 Task: Open the "Account FAQs".
Action: Mouse moved to (61, 716)
Screenshot: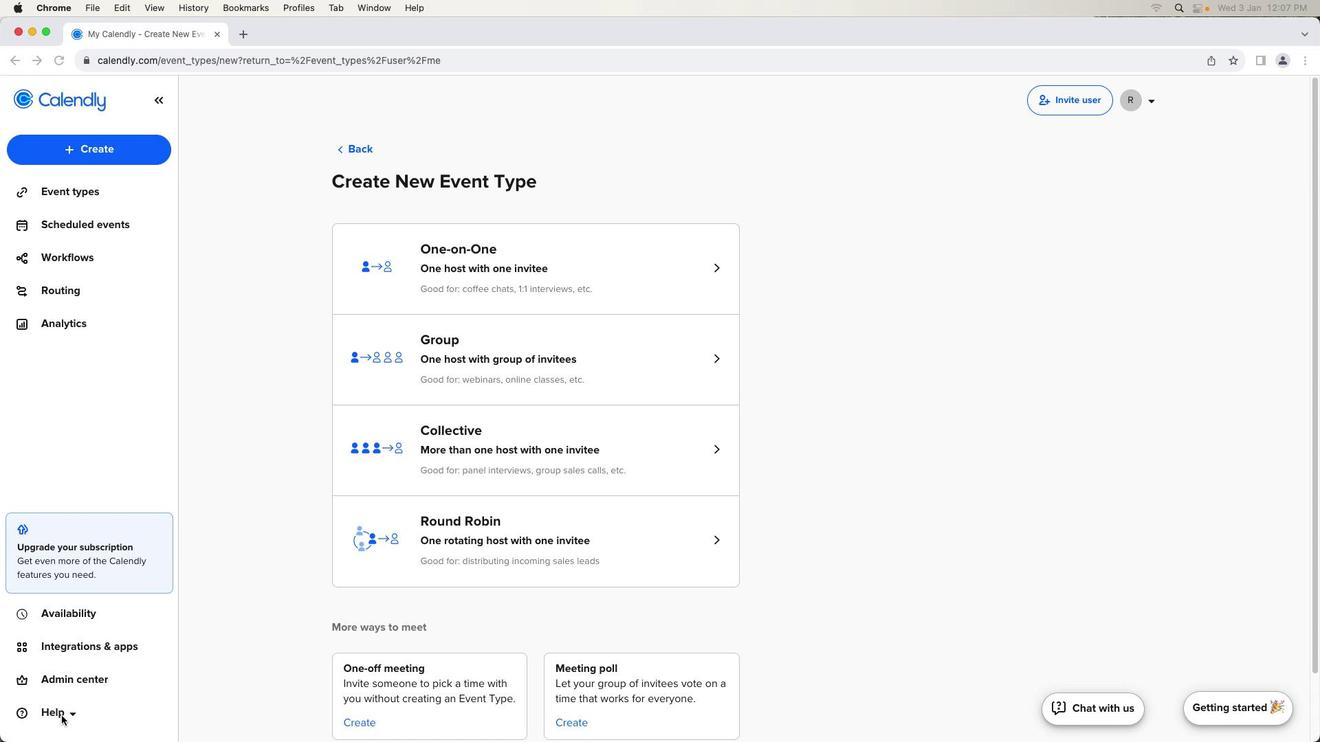 
Action: Mouse pressed left at (61, 716)
Screenshot: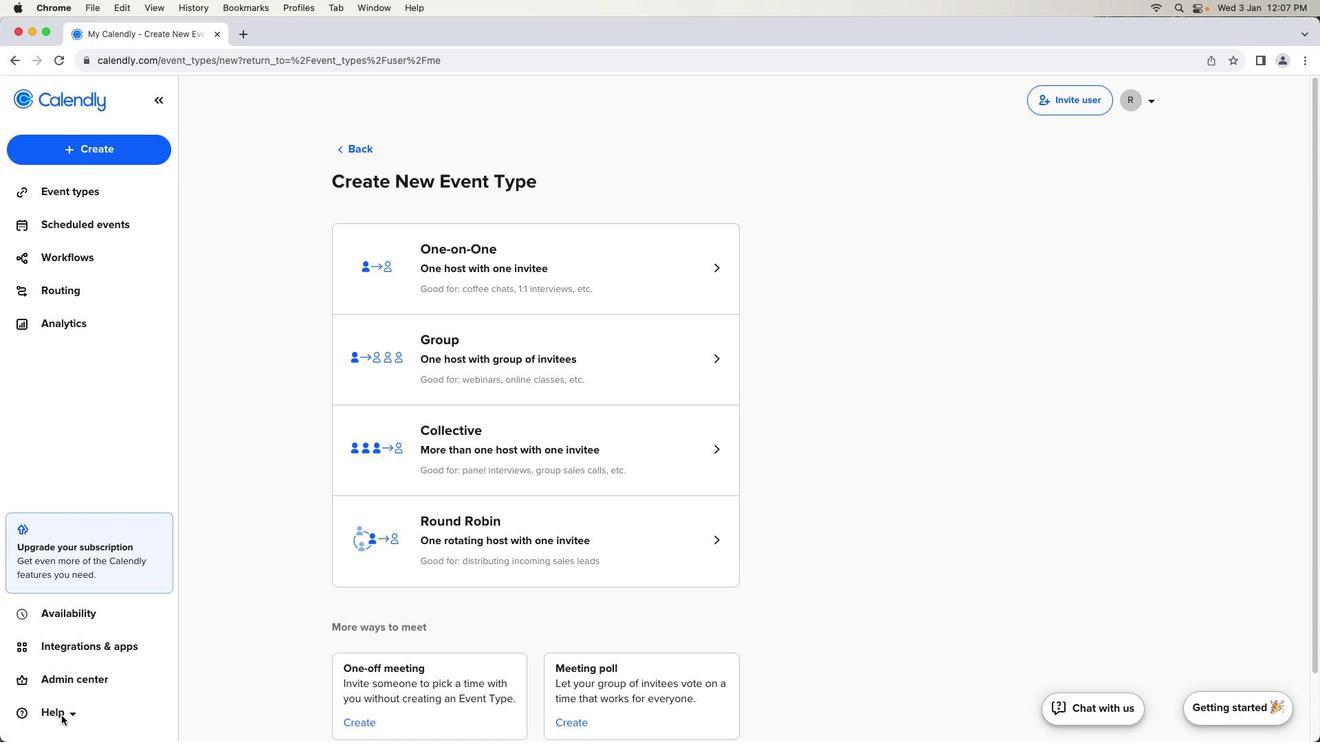 
Action: Mouse moved to (61, 716)
Screenshot: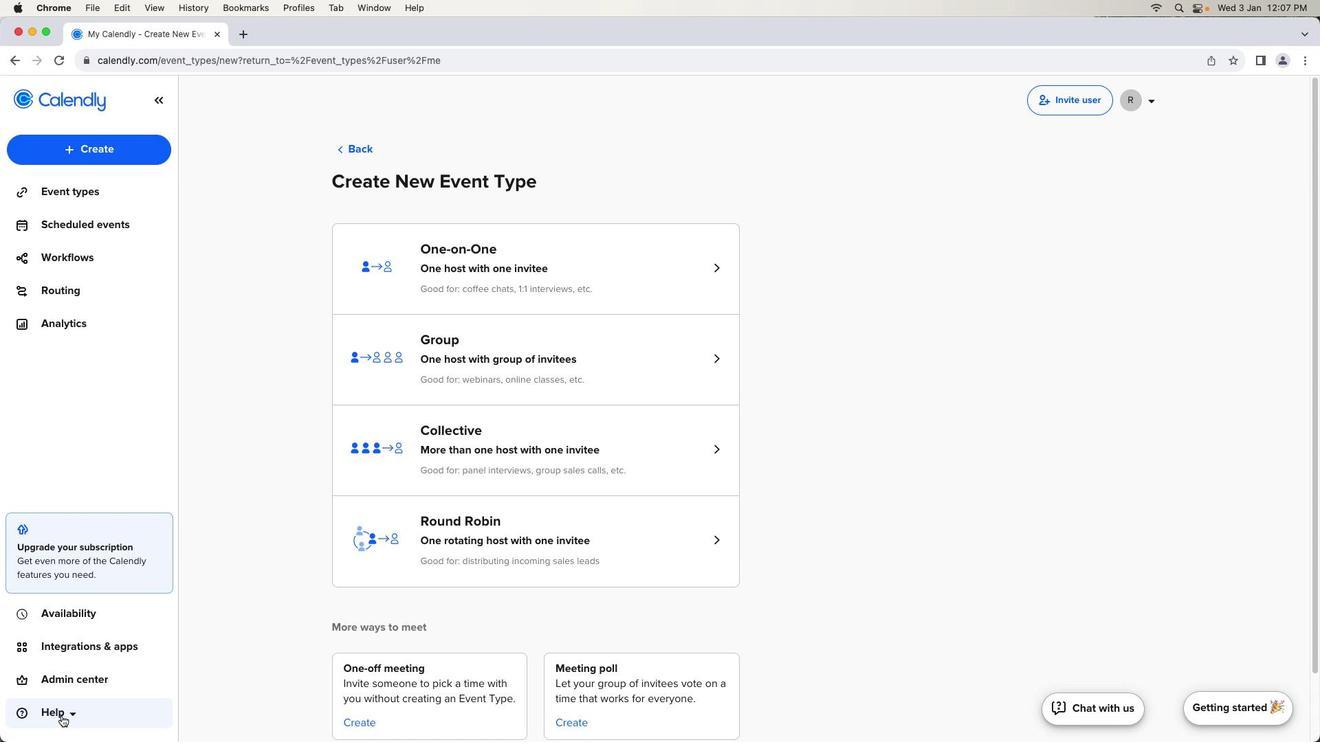 
Action: Mouse pressed left at (61, 716)
Screenshot: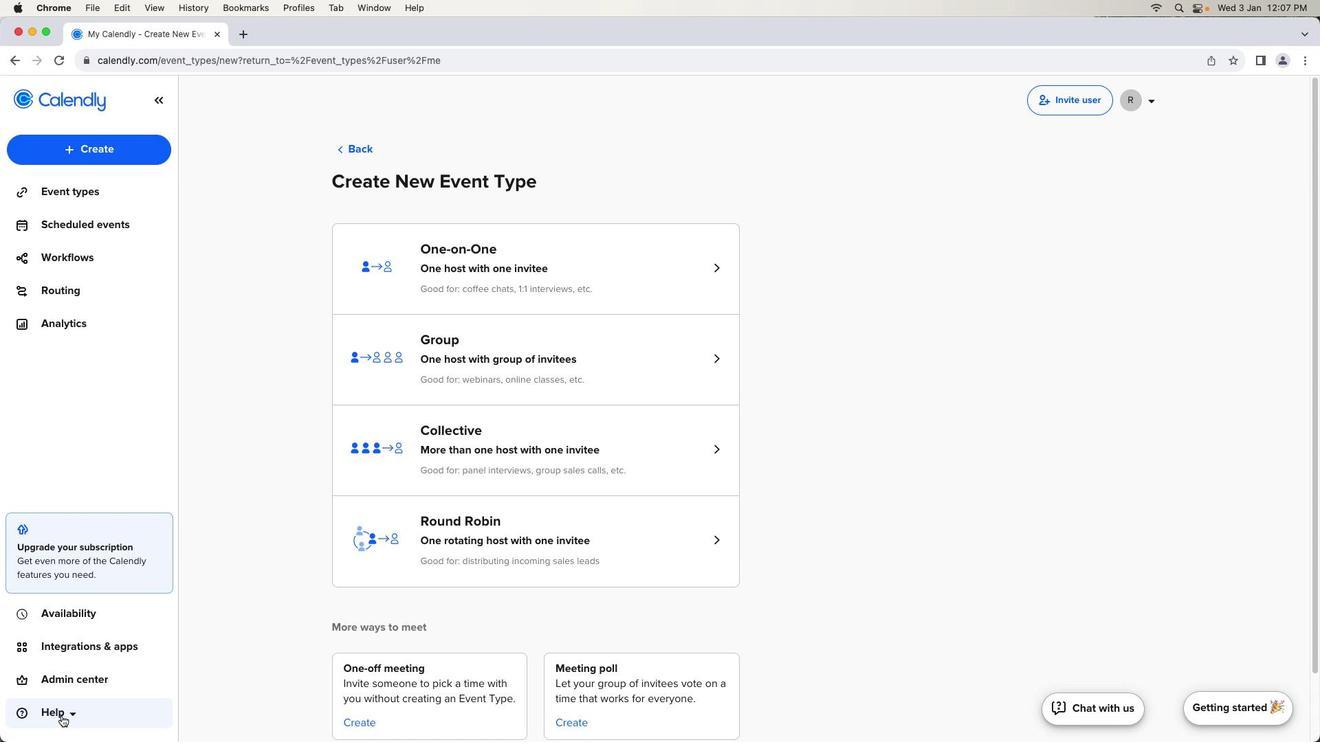 
Action: Mouse moved to (73, 601)
Screenshot: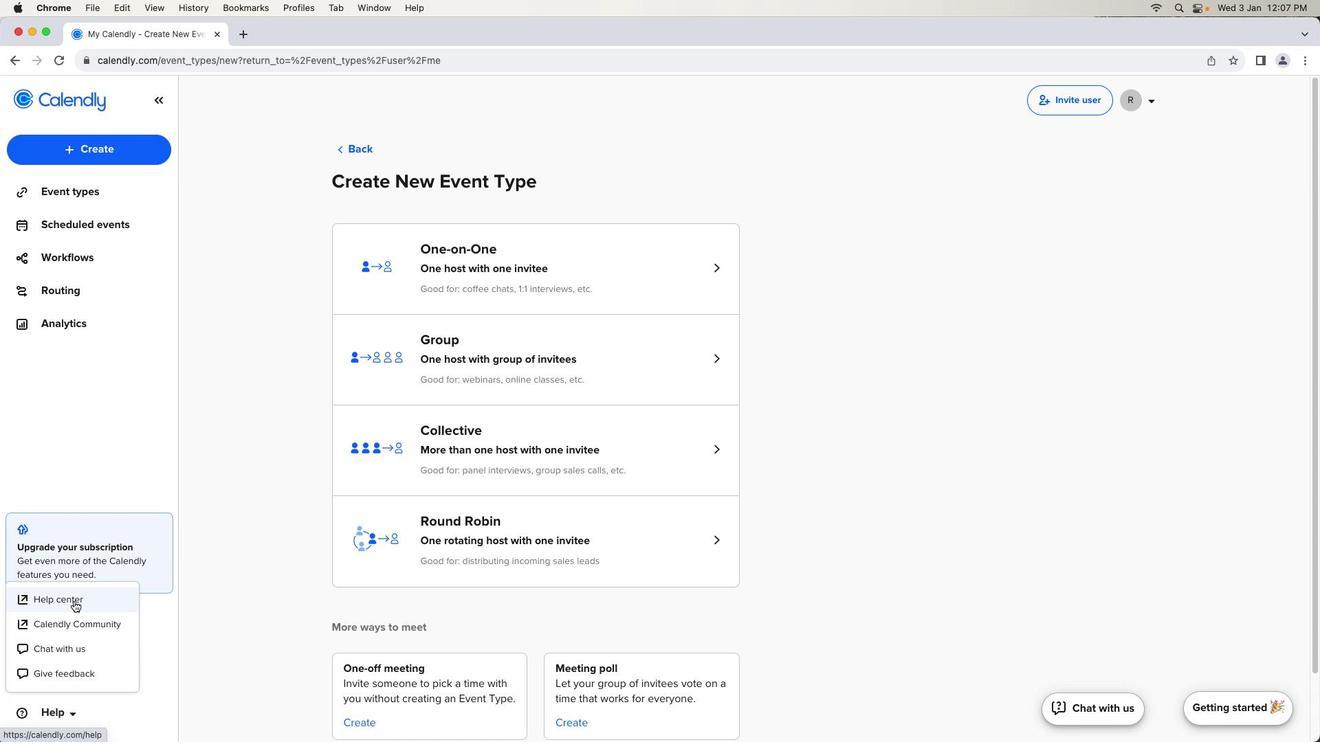 
Action: Mouse pressed left at (73, 601)
Screenshot: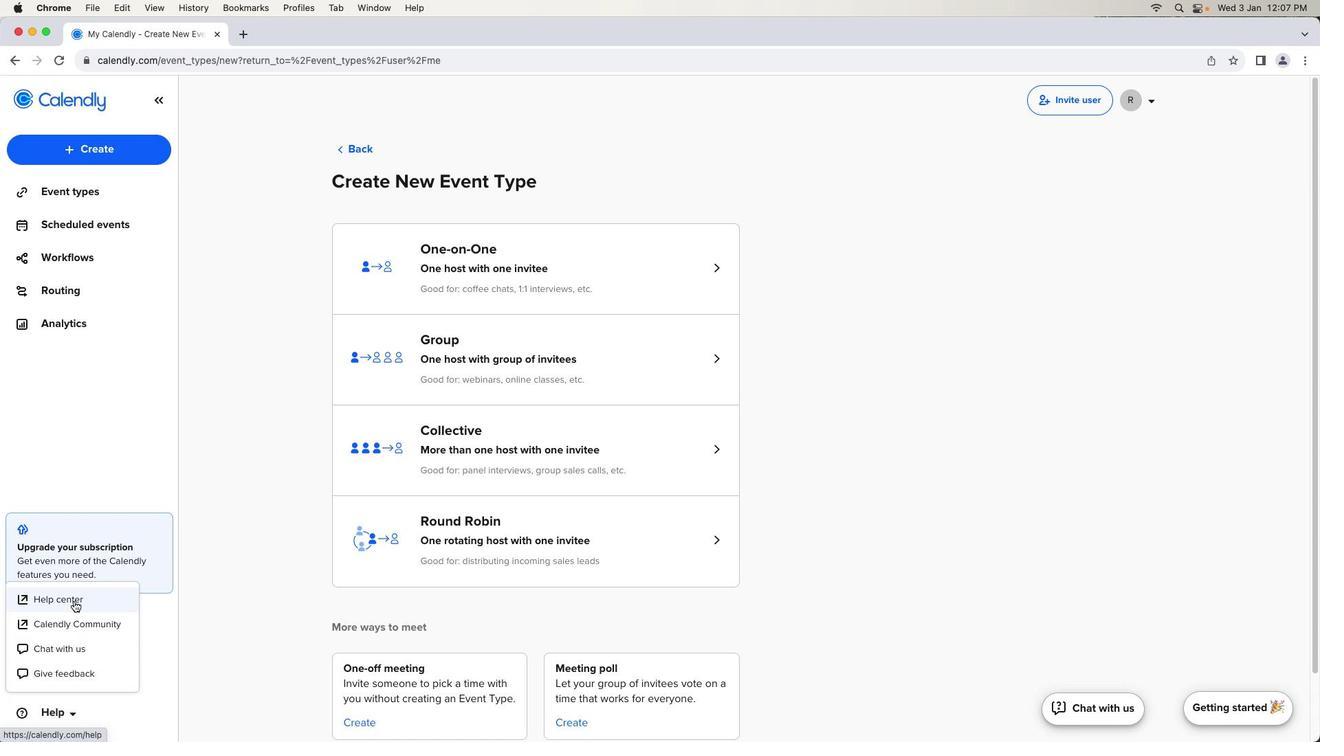 
Action: Mouse moved to (796, 495)
Screenshot: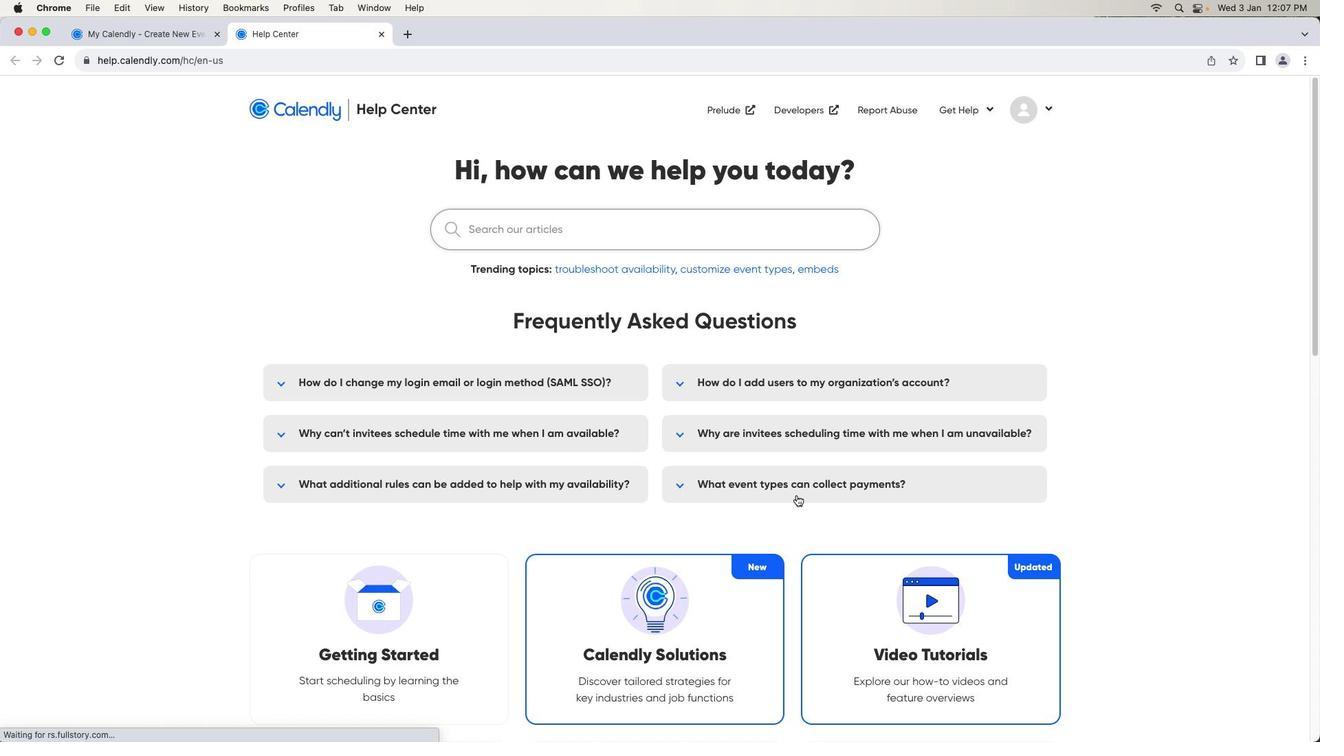 
Action: Mouse scrolled (796, 495) with delta (0, 0)
Screenshot: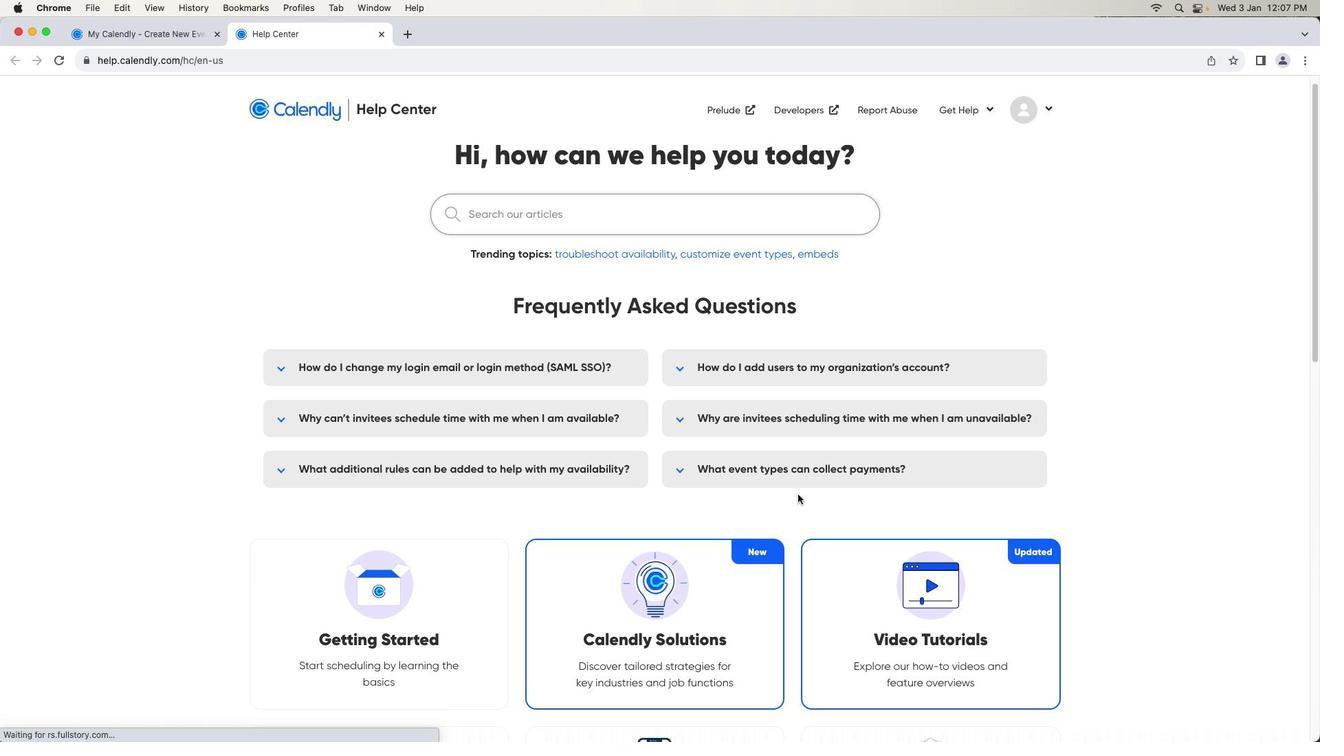
Action: Mouse moved to (797, 495)
Screenshot: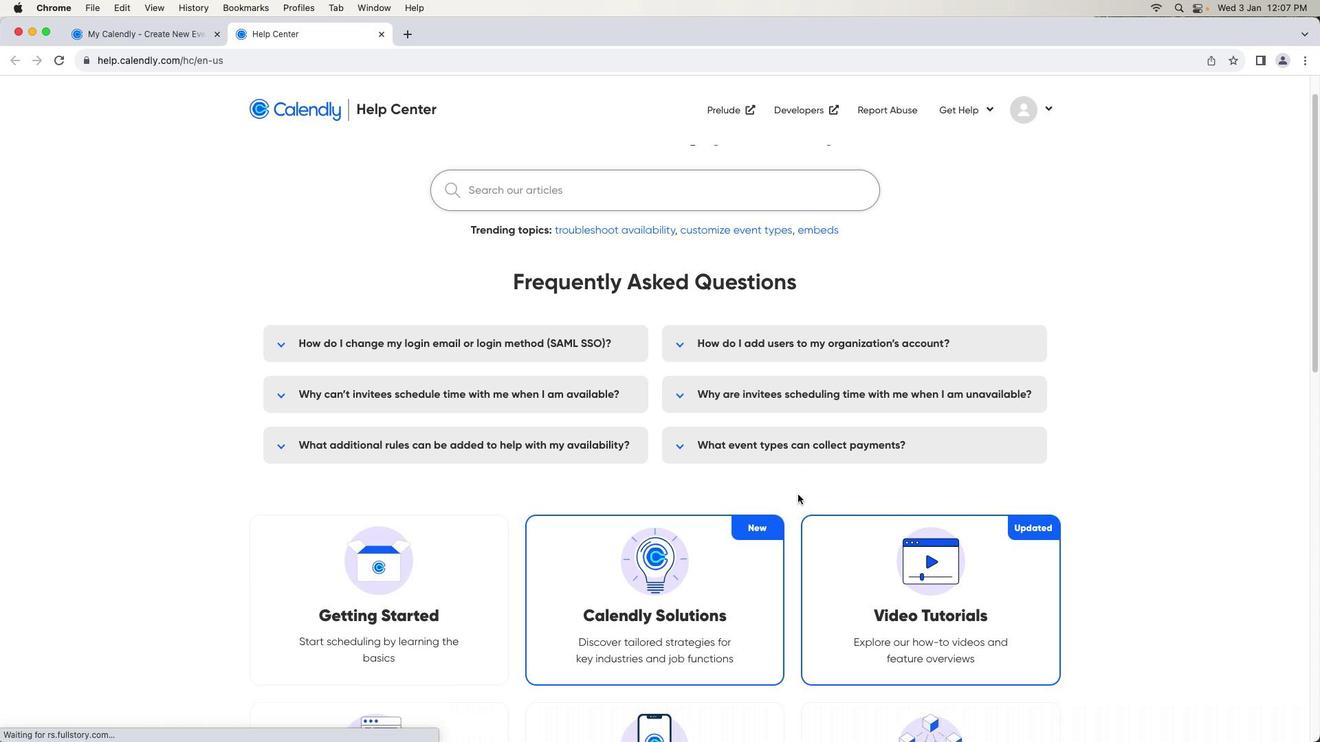 
Action: Mouse scrolled (797, 495) with delta (0, 0)
Screenshot: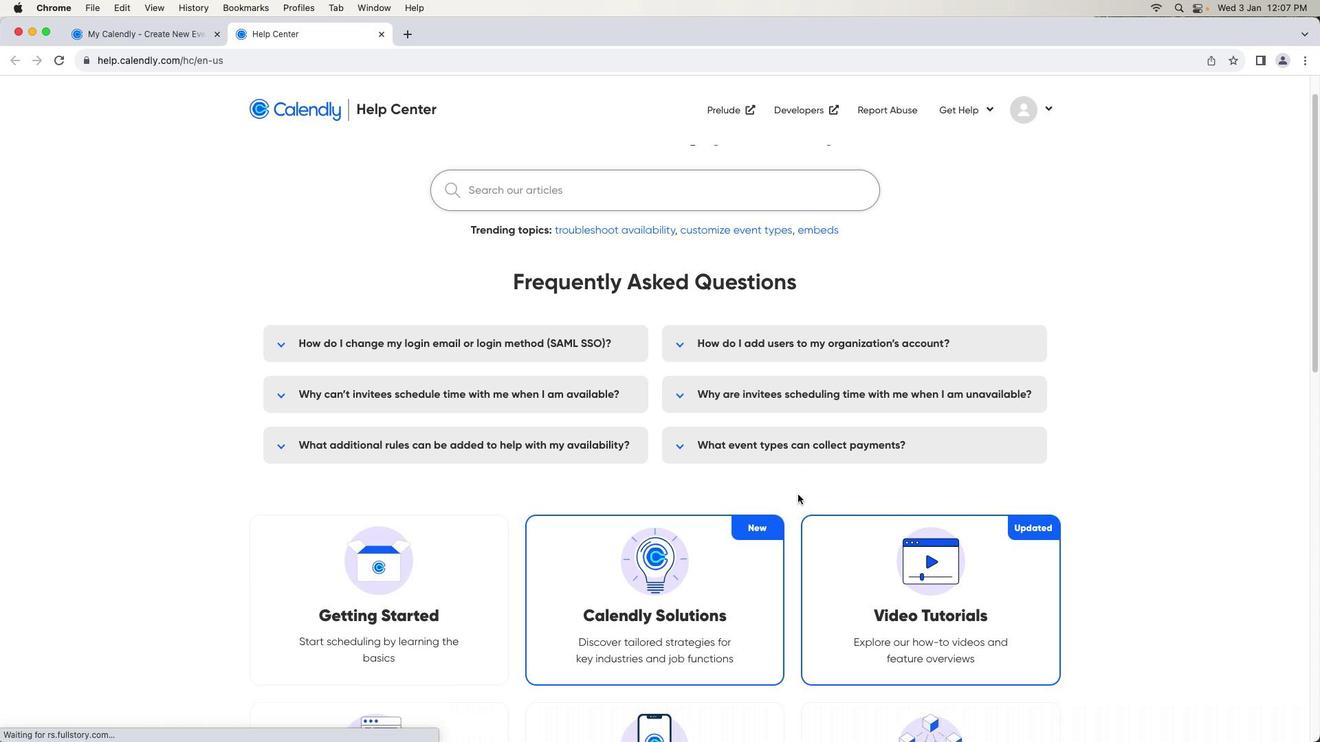 
Action: Mouse moved to (797, 495)
Screenshot: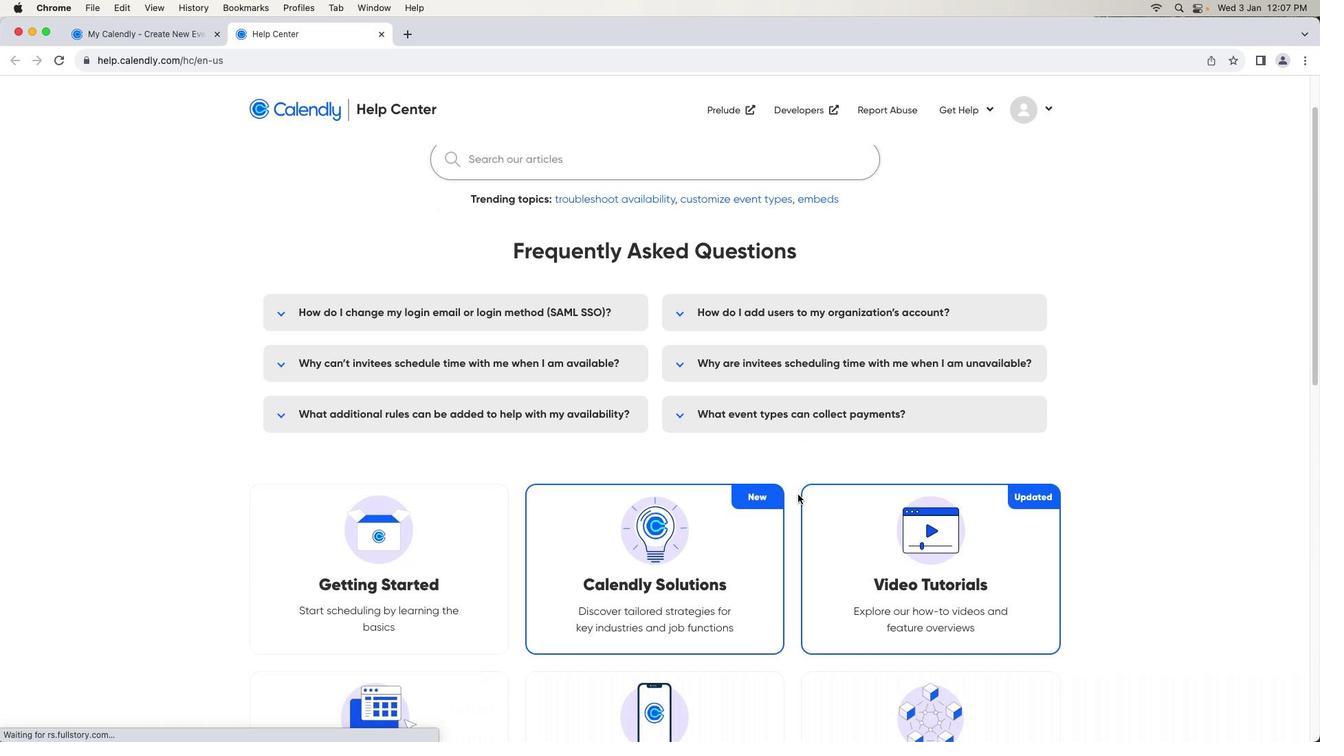 
Action: Mouse scrolled (797, 495) with delta (0, -1)
Screenshot: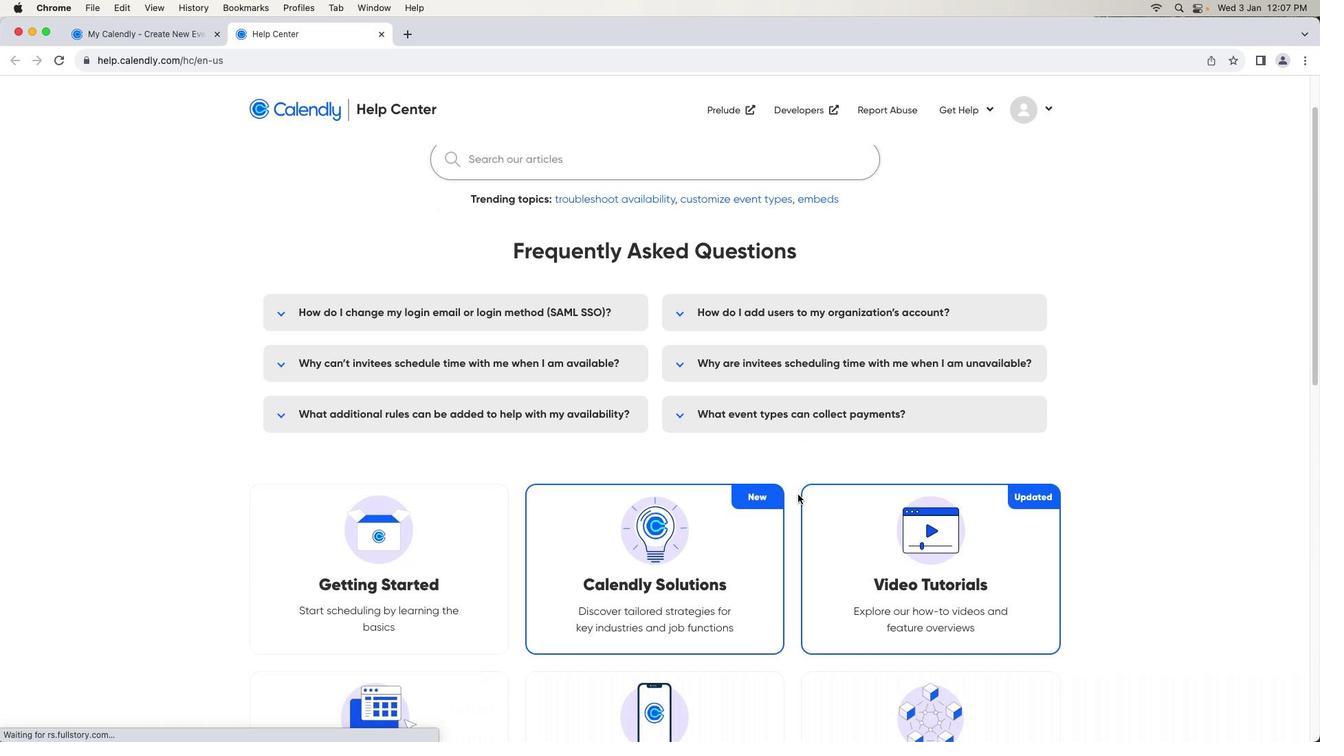 
Action: Mouse moved to (797, 494)
Screenshot: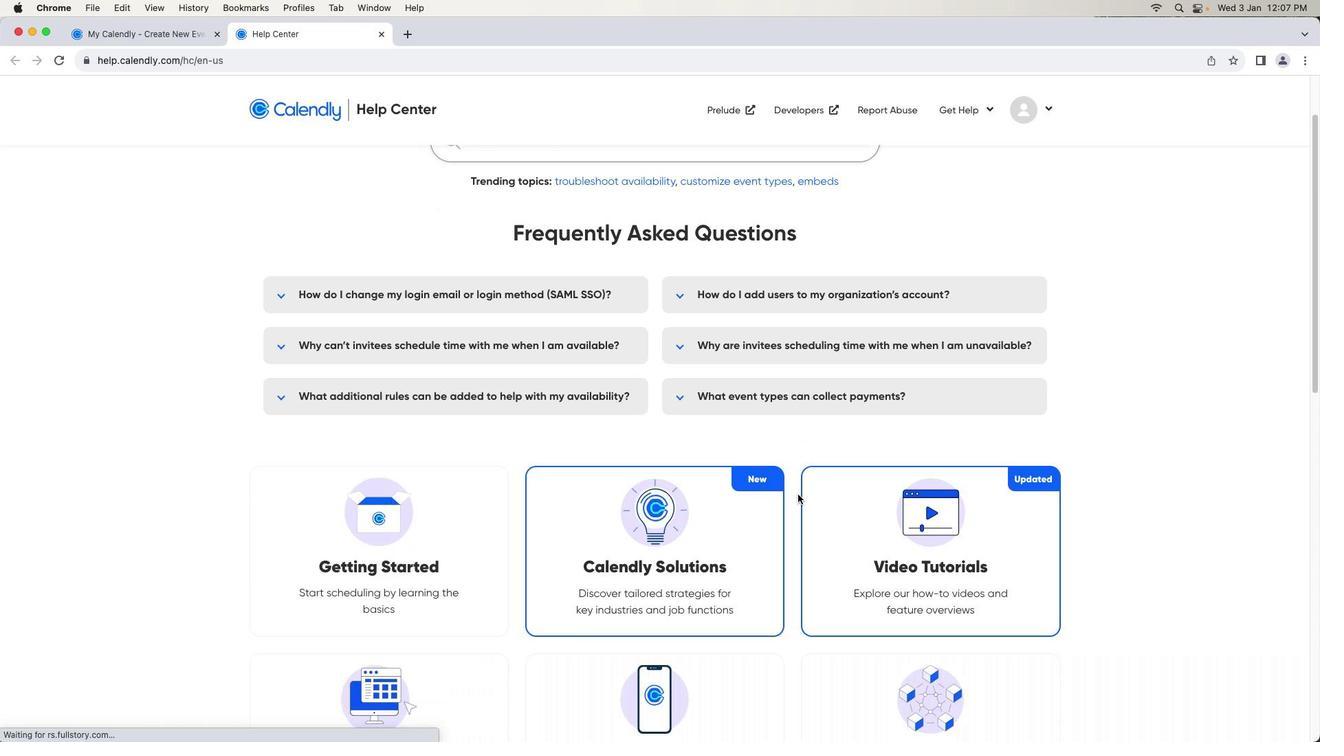 
Action: Mouse scrolled (797, 494) with delta (0, -2)
Screenshot: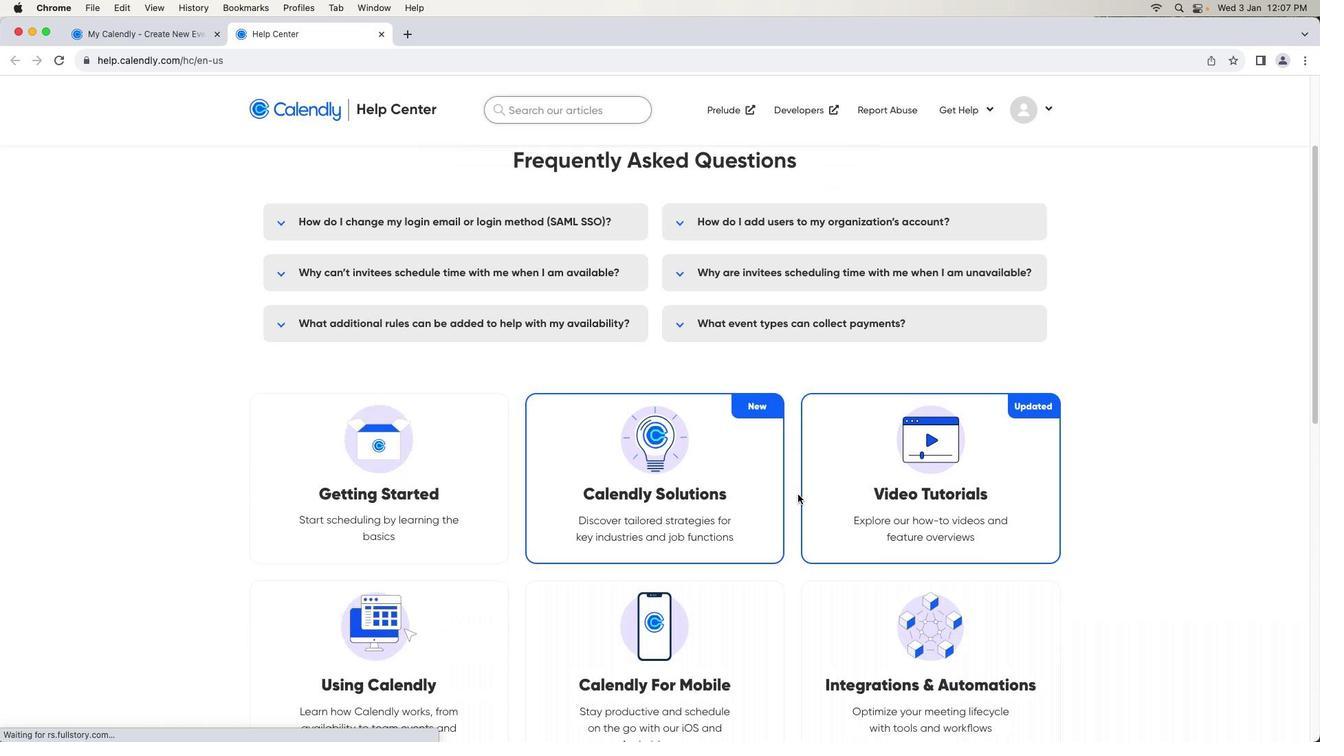 
Action: Mouse moved to (798, 493)
Screenshot: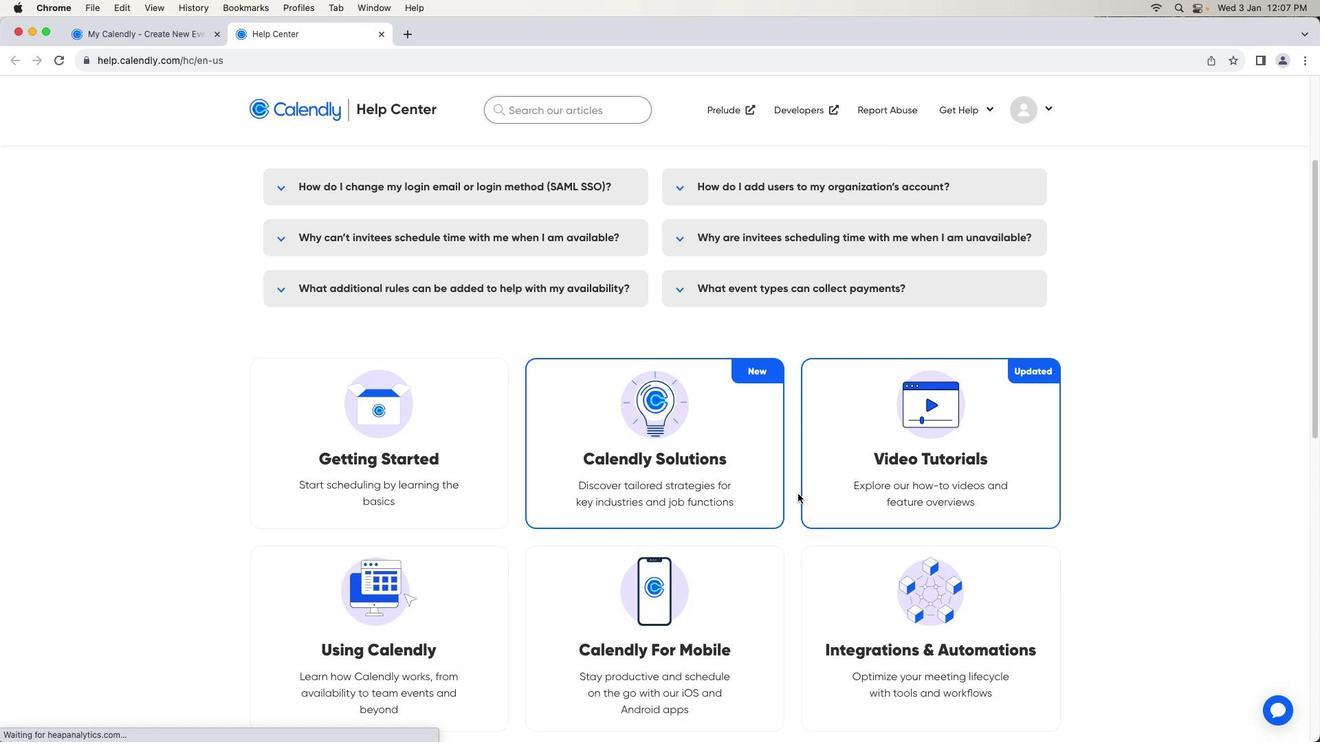 
Action: Mouse scrolled (798, 493) with delta (0, 0)
Screenshot: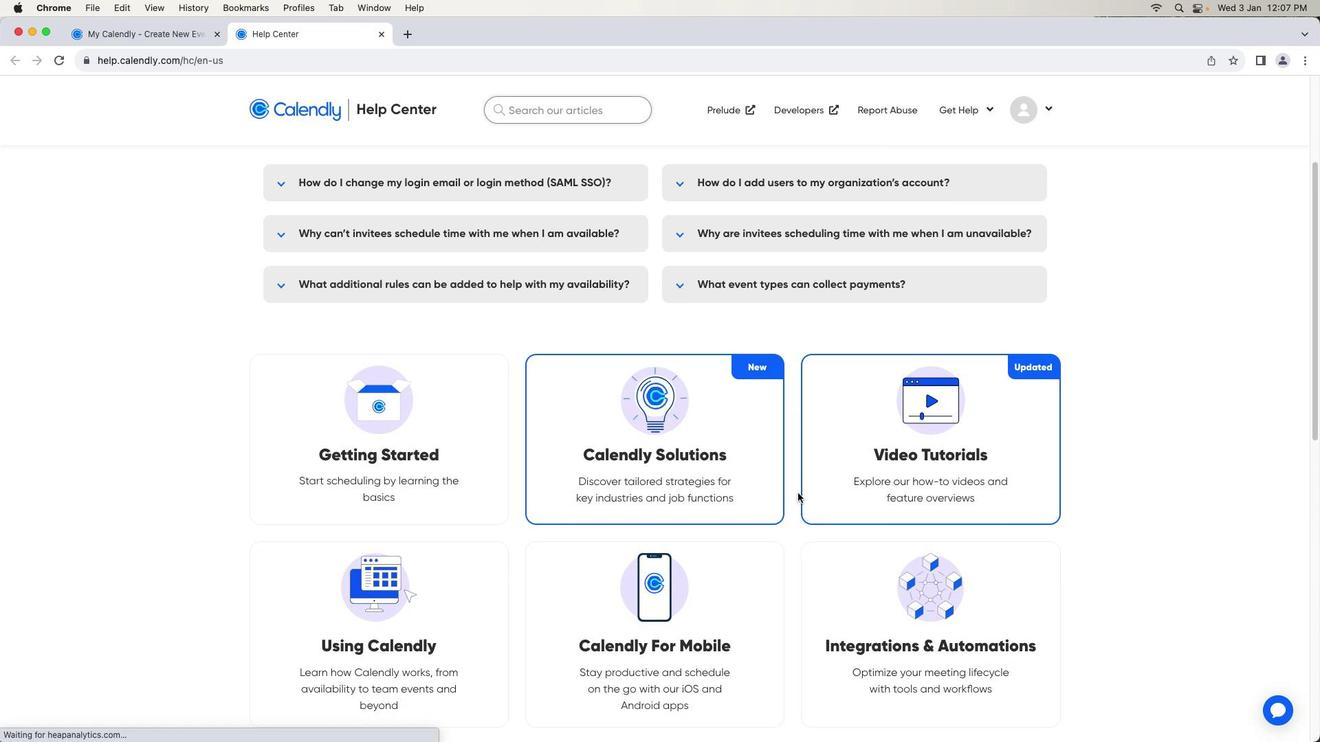 
Action: Mouse scrolled (798, 493) with delta (0, 0)
Screenshot: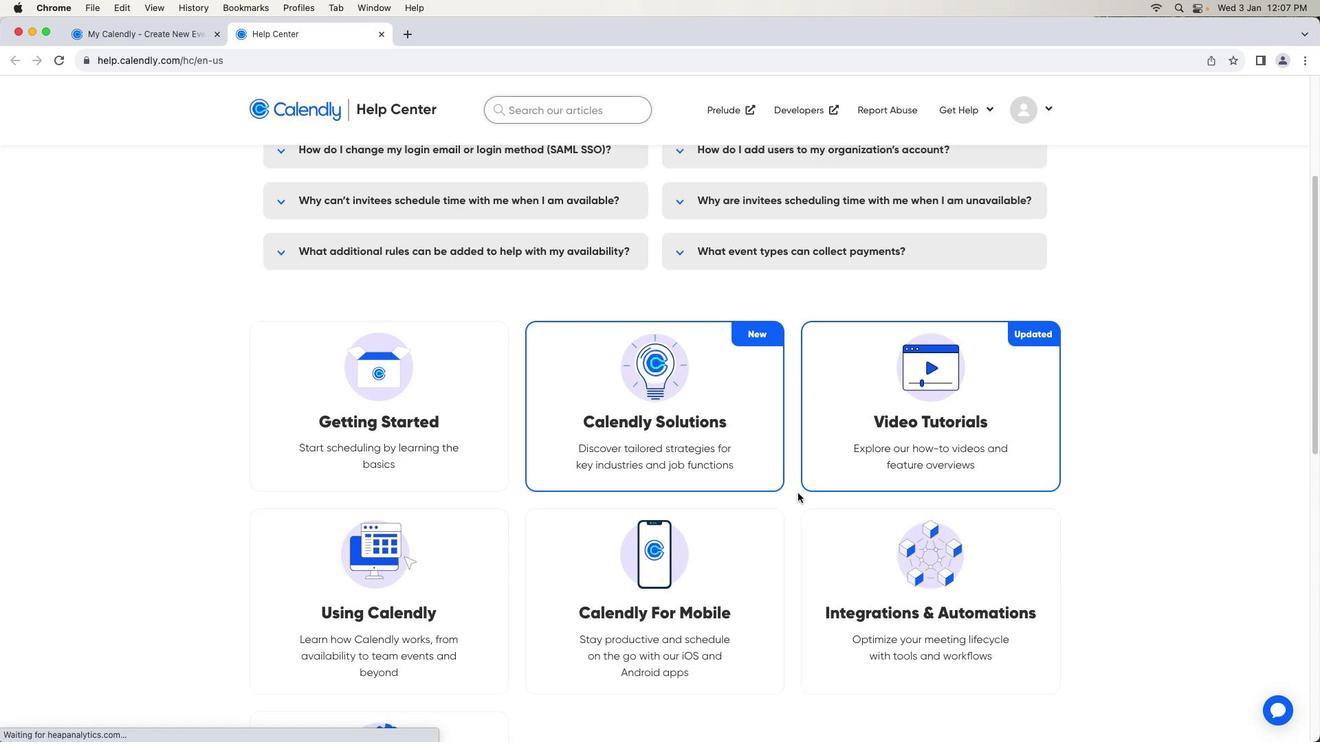 
Action: Mouse scrolled (798, 493) with delta (0, -2)
Screenshot: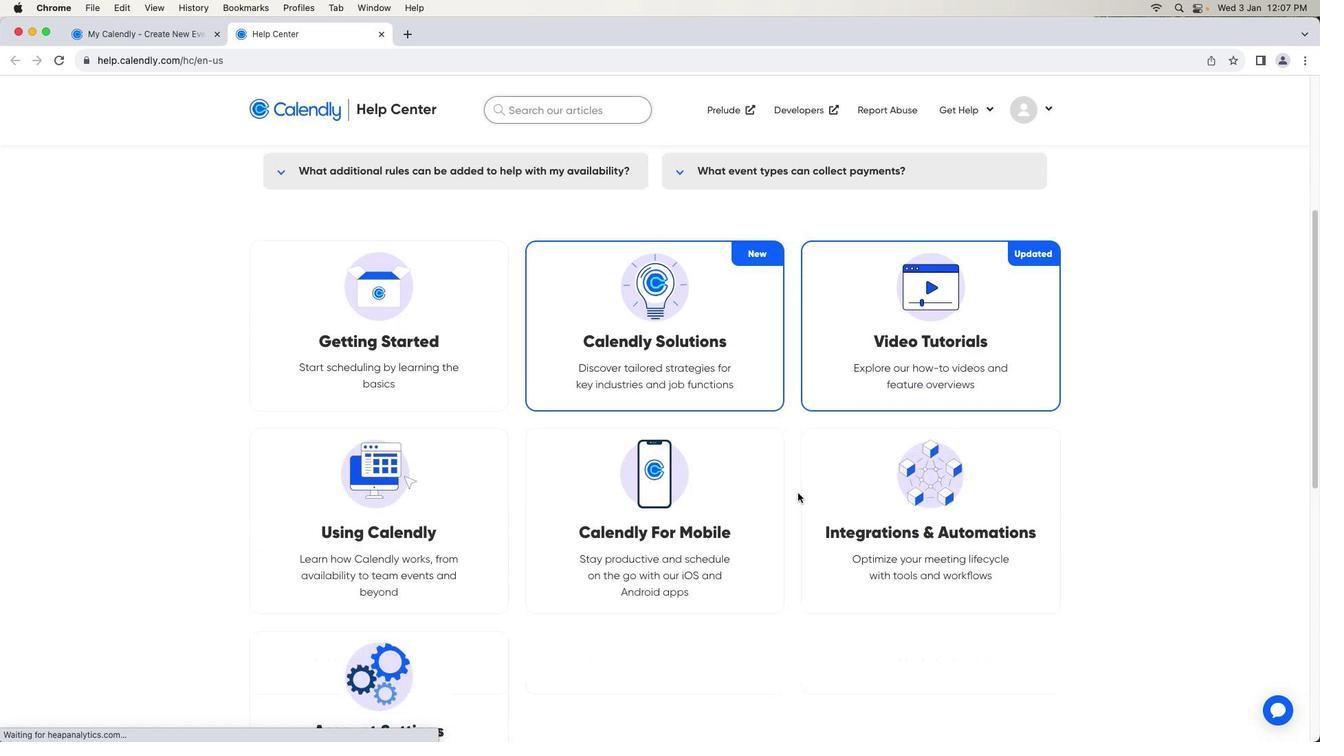 
Action: Mouse moved to (798, 493)
Screenshot: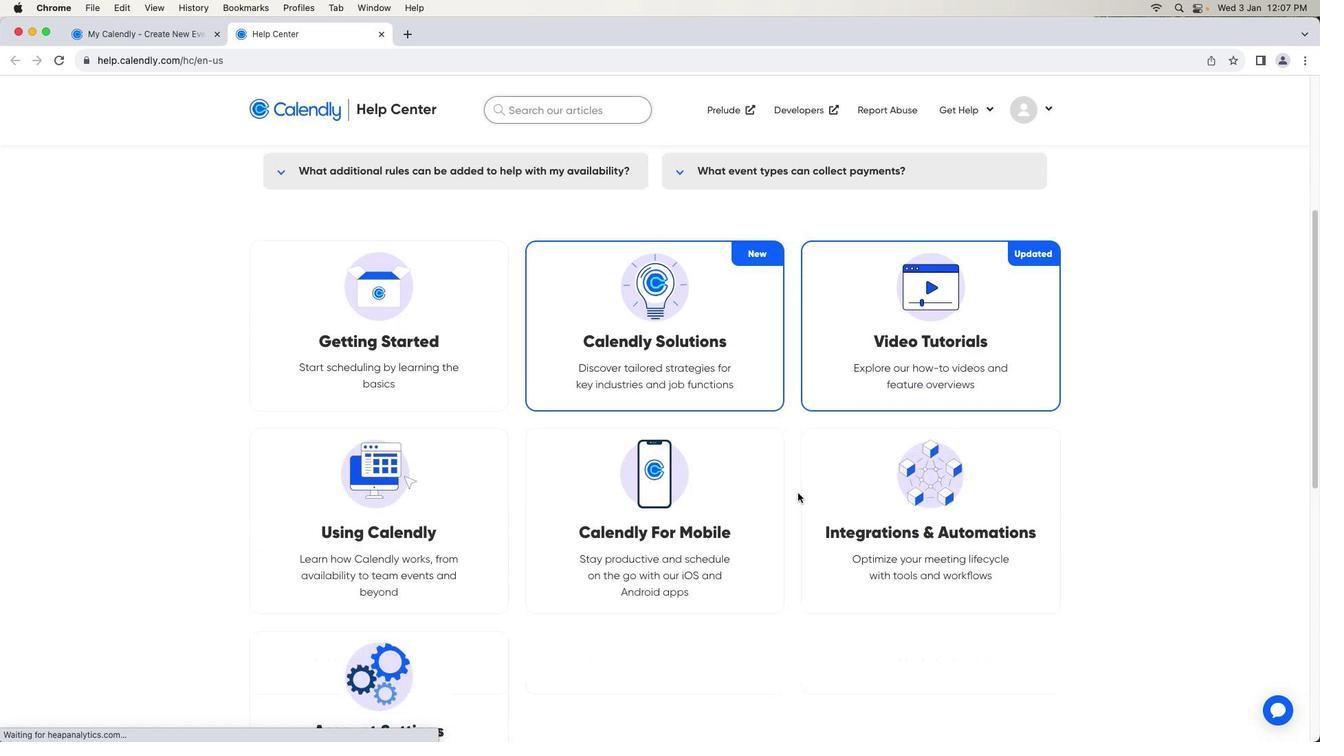 
Action: Mouse scrolled (798, 493) with delta (0, -2)
Screenshot: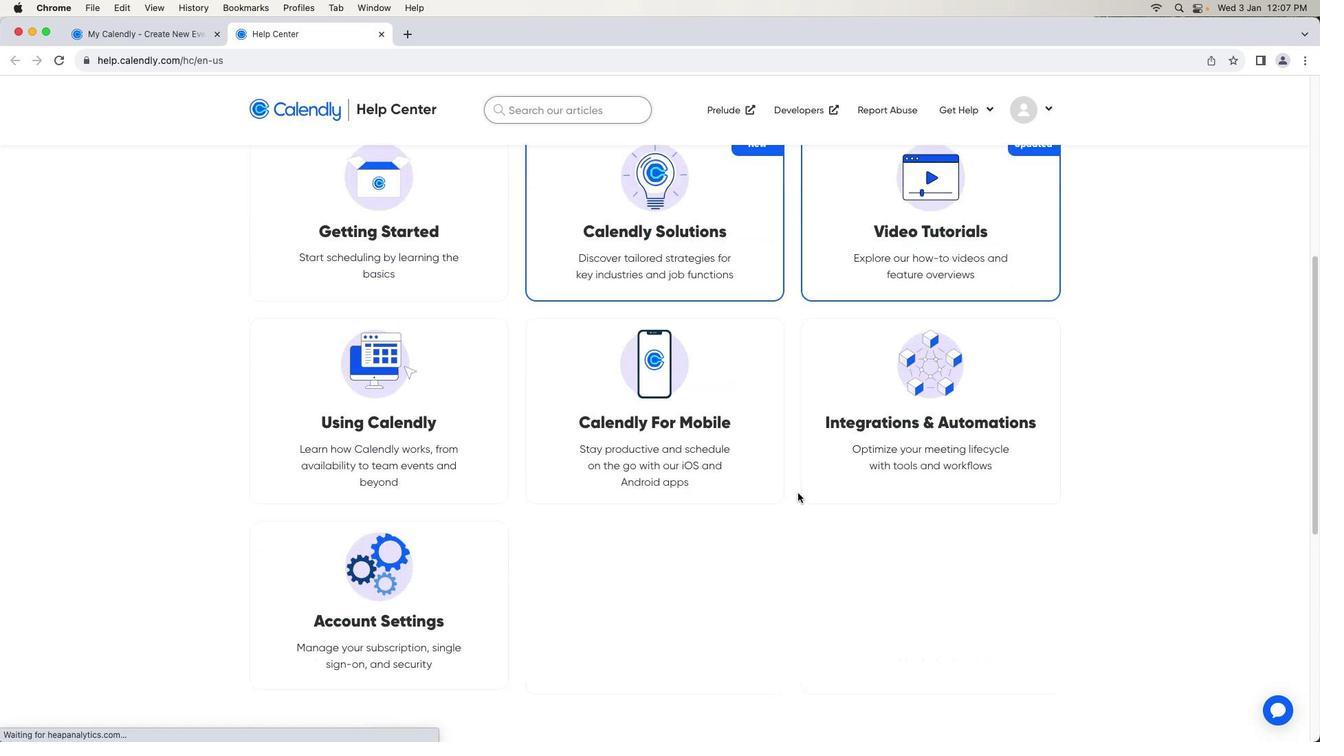 
Action: Mouse moved to (798, 493)
Screenshot: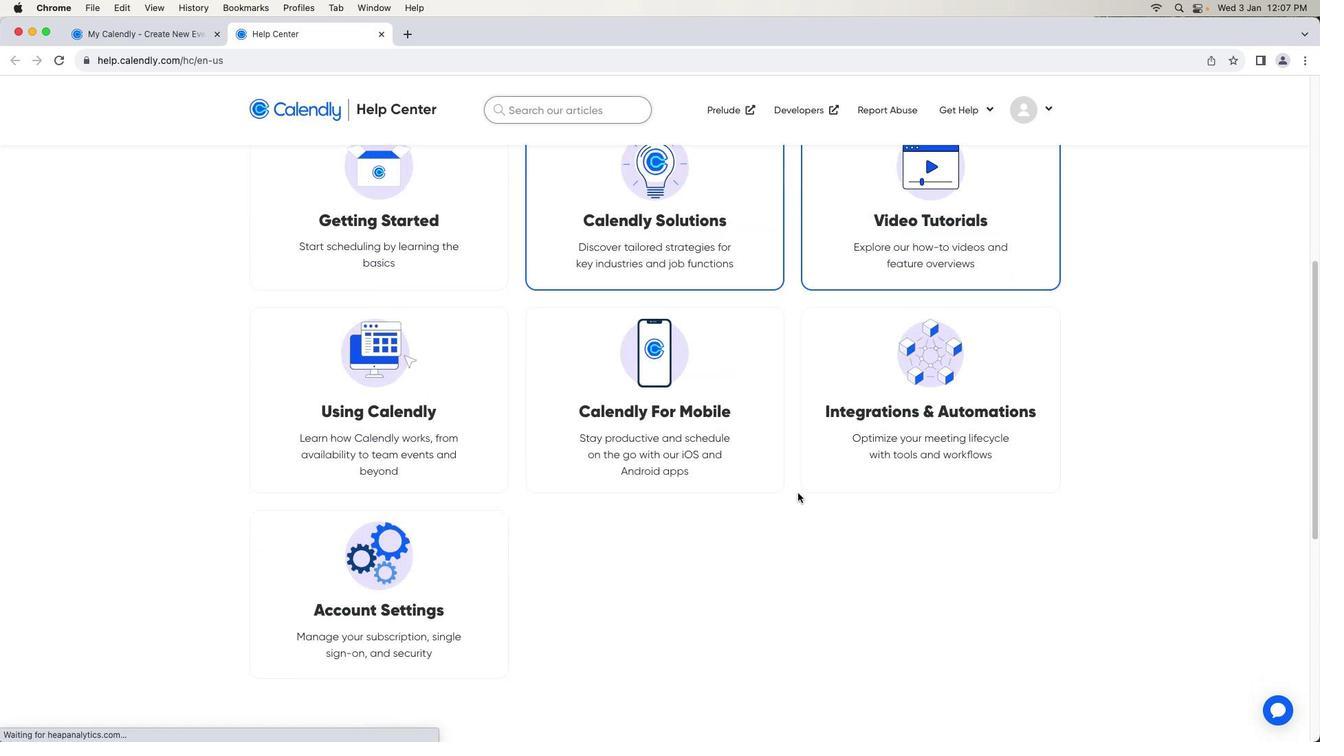 
Action: Mouse scrolled (798, 493) with delta (0, 0)
Screenshot: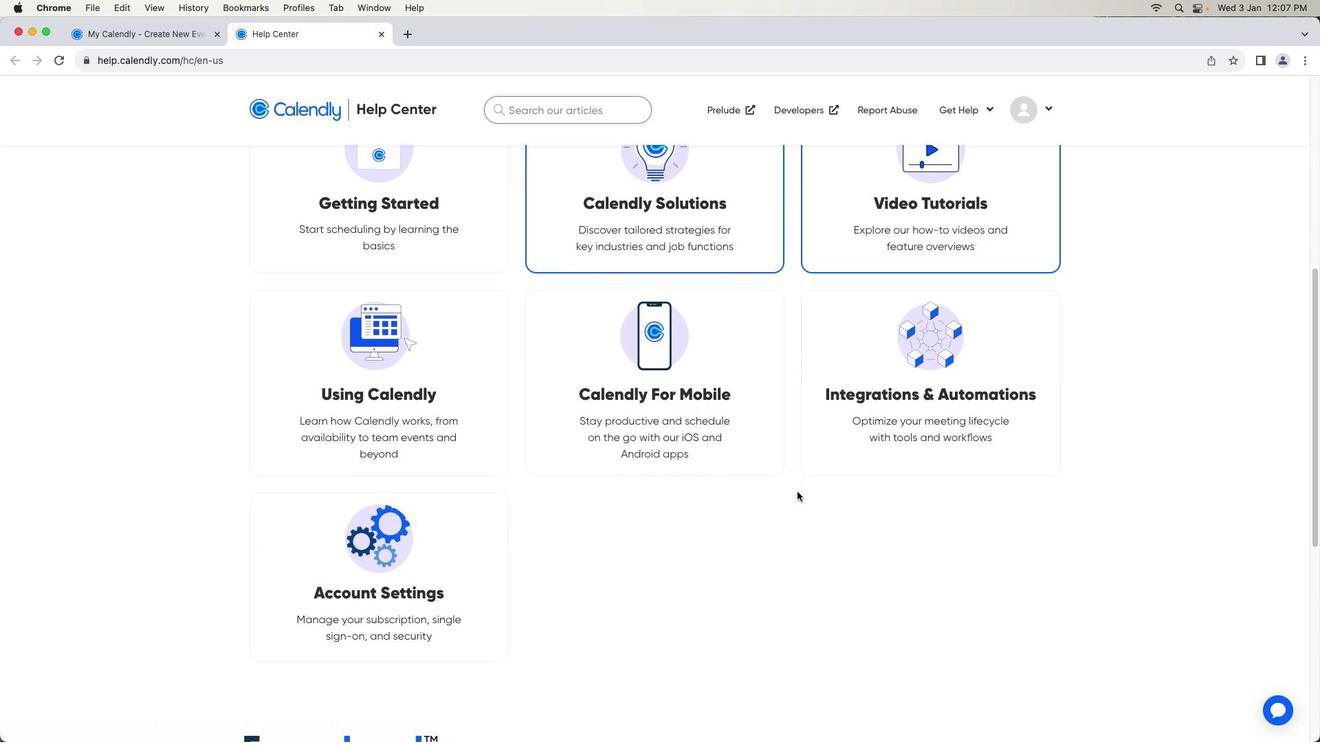 
Action: Mouse scrolled (798, 493) with delta (0, 0)
Screenshot: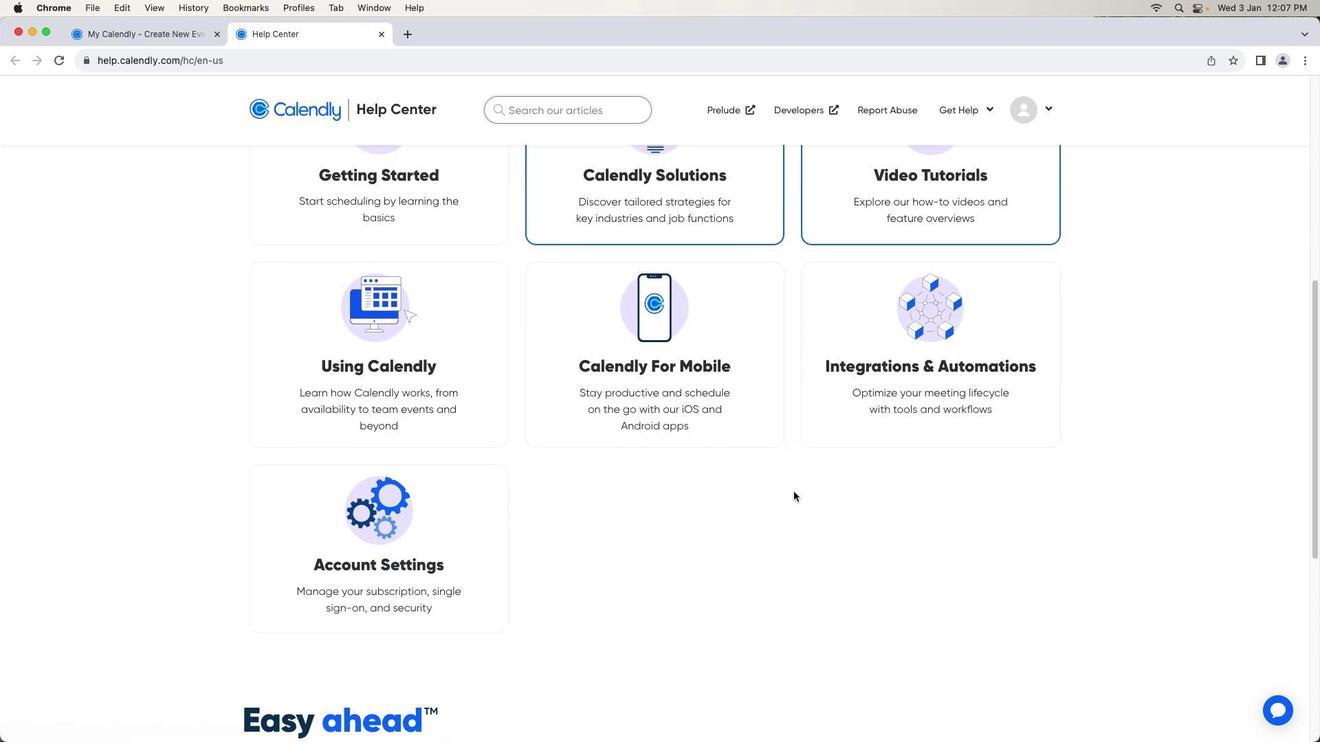 
Action: Mouse moved to (798, 493)
Screenshot: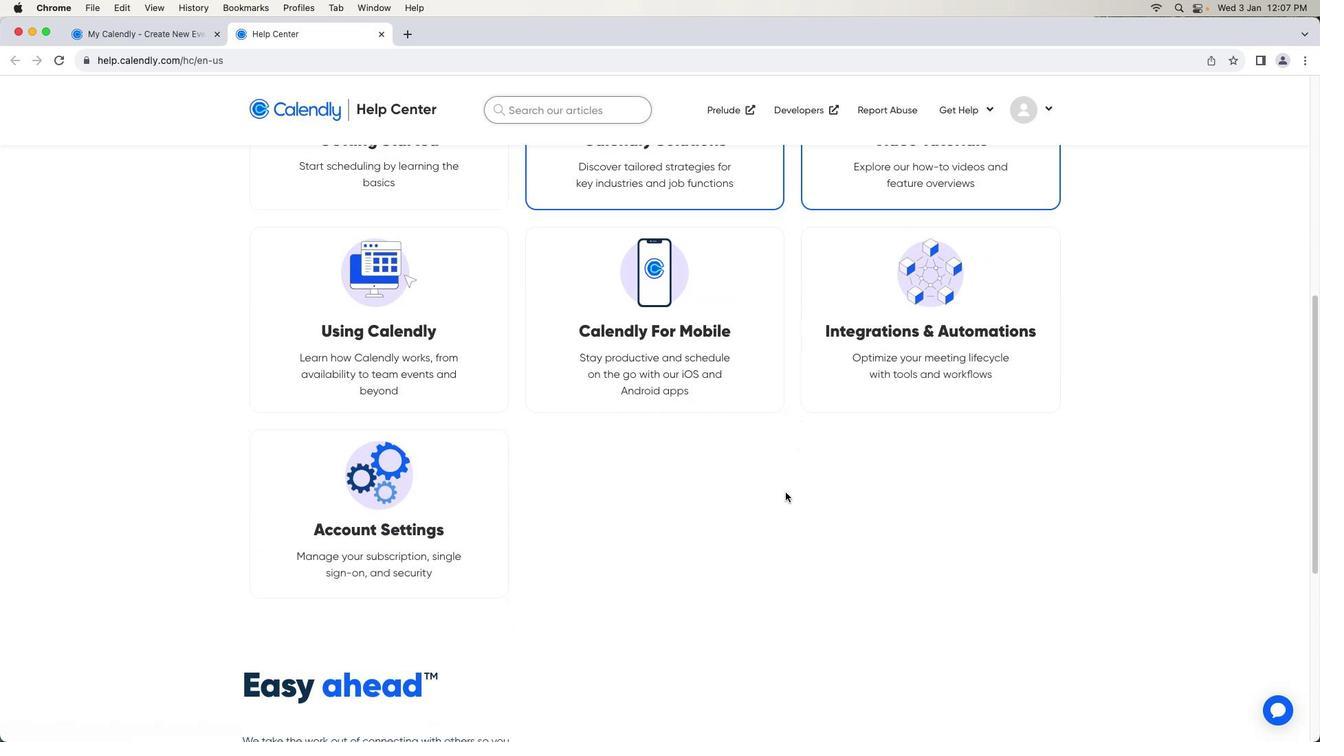 
Action: Mouse scrolled (798, 493) with delta (0, -2)
Screenshot: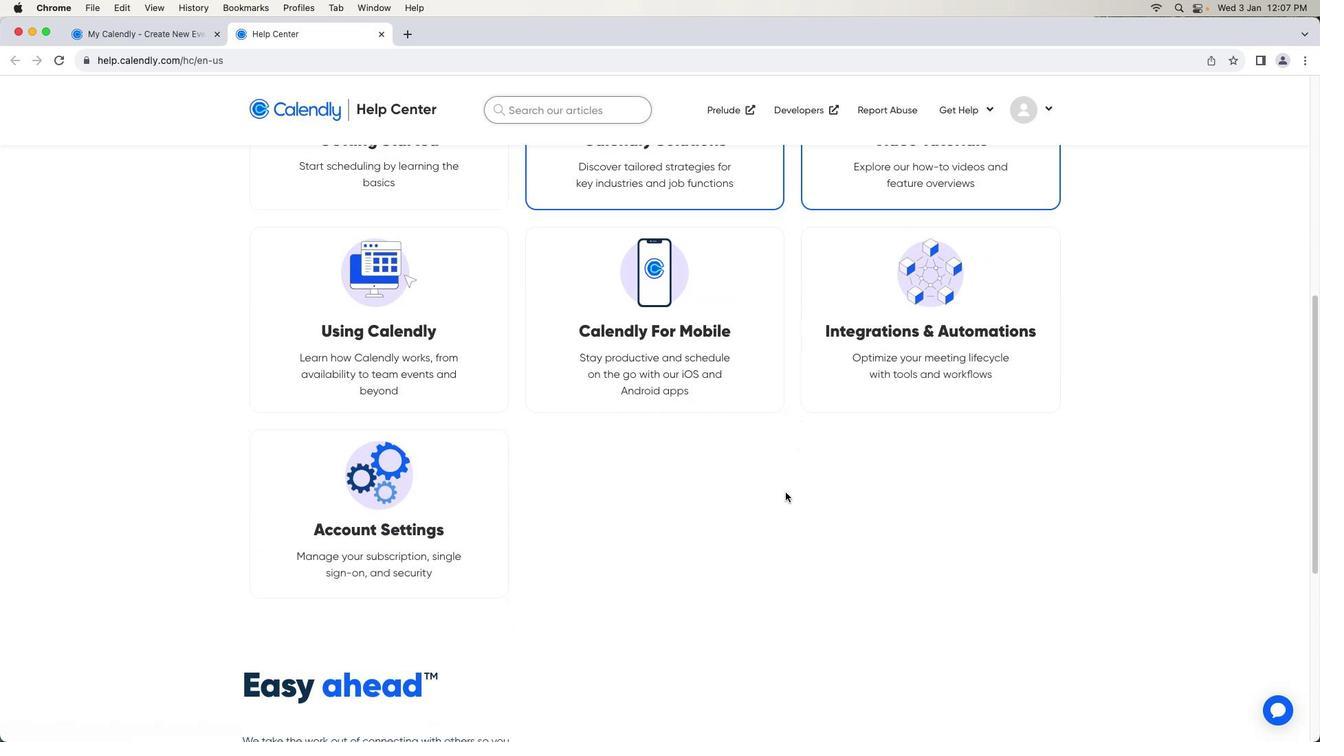 
Action: Mouse moved to (373, 439)
Screenshot: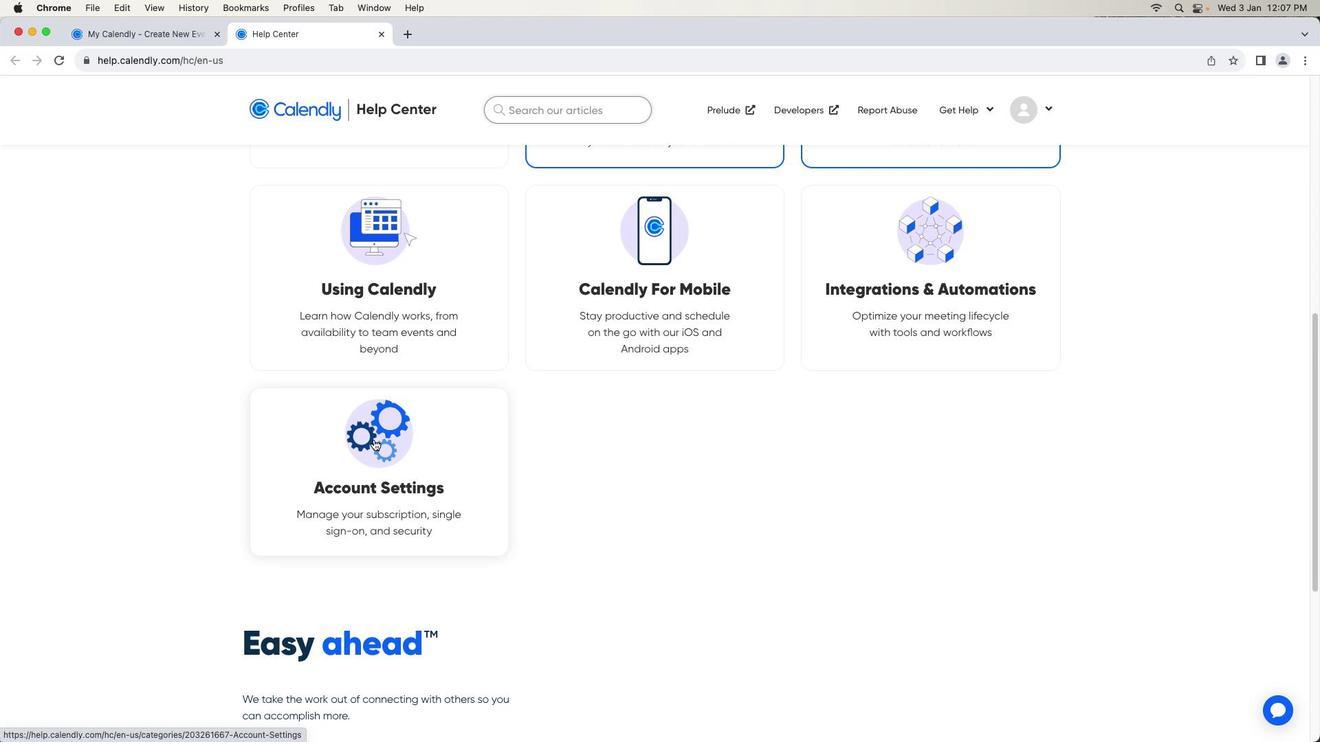 
Action: Mouse pressed left at (373, 439)
Screenshot: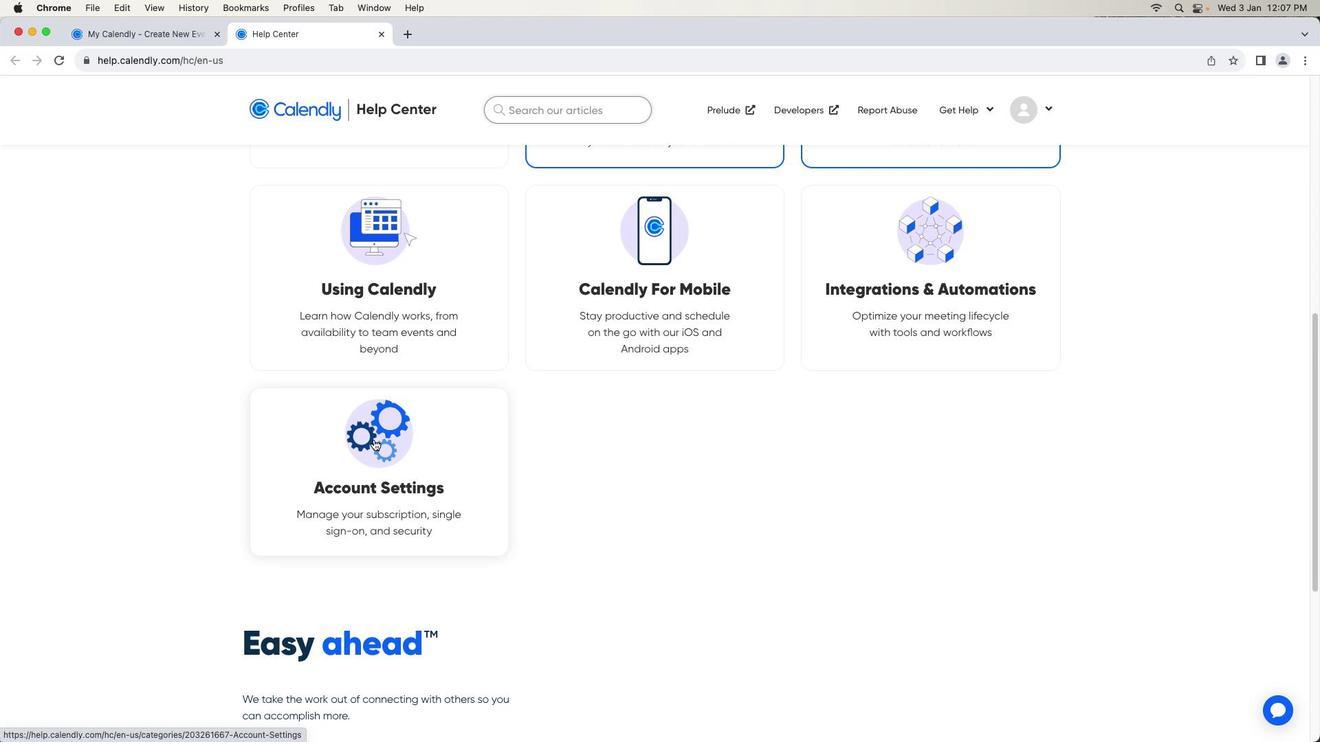 
Action: Mouse moved to (438, 463)
Screenshot: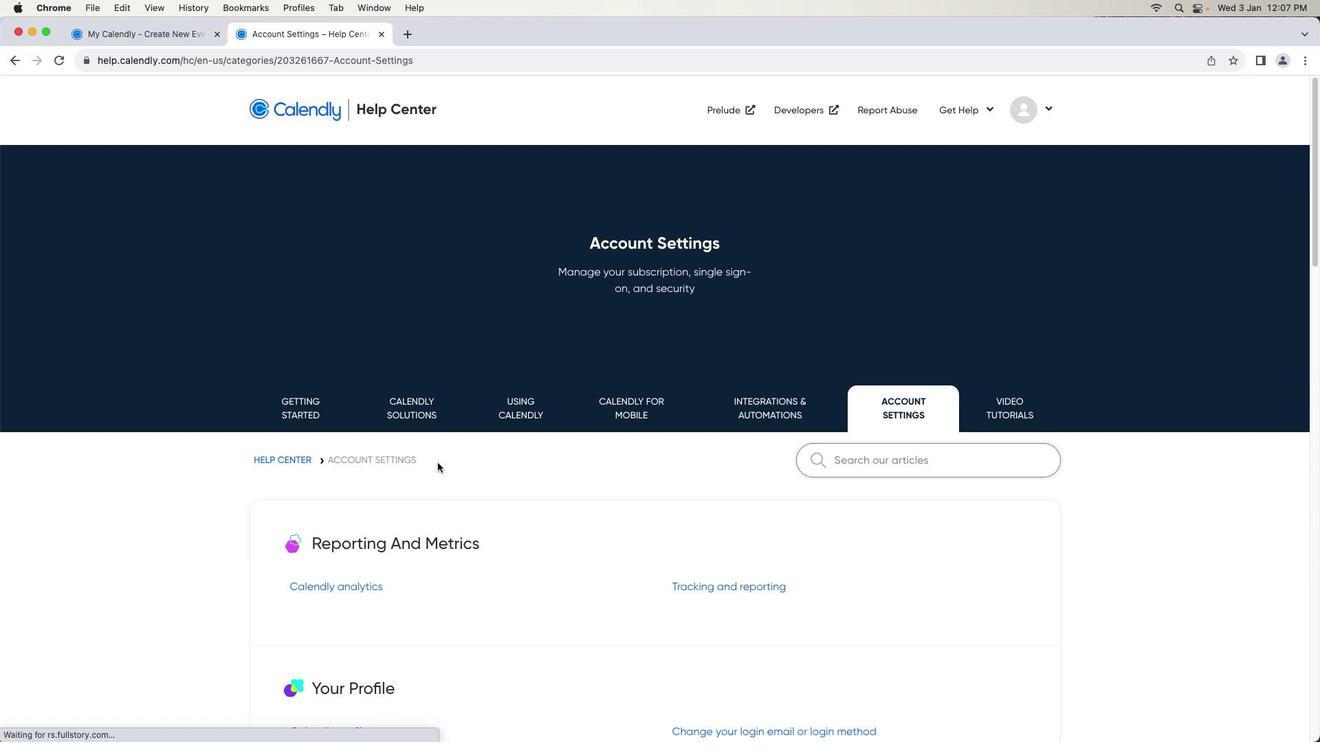 
Action: Mouse scrolled (438, 463) with delta (0, 0)
Screenshot: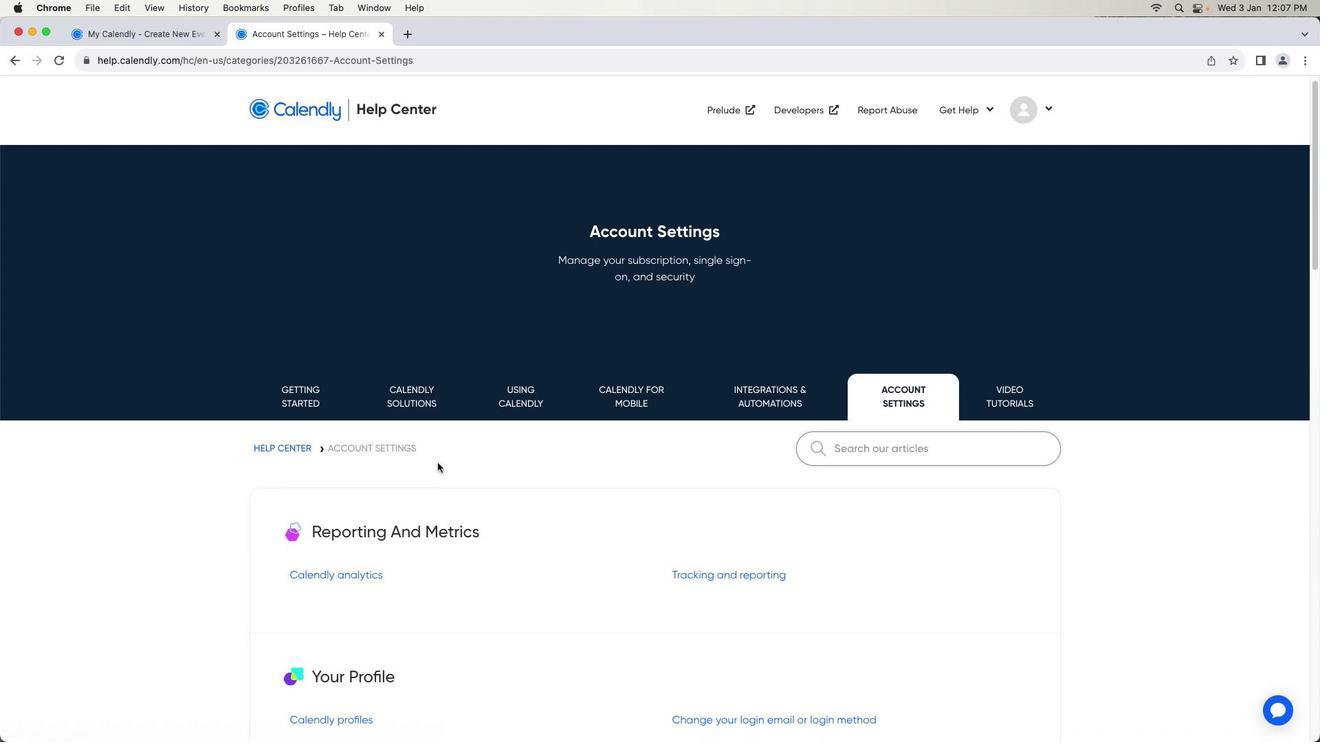 
Action: Mouse scrolled (438, 463) with delta (0, 0)
Screenshot: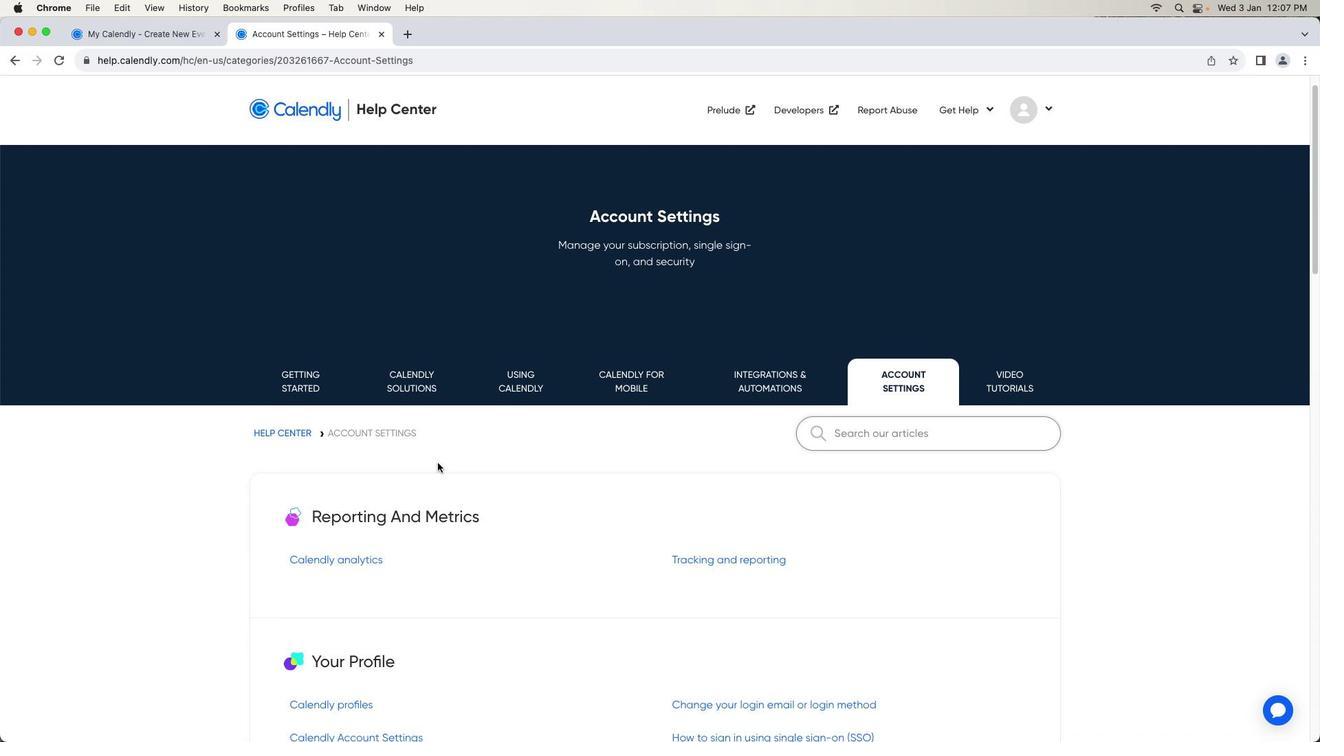 
Action: Mouse scrolled (438, 463) with delta (0, -1)
Screenshot: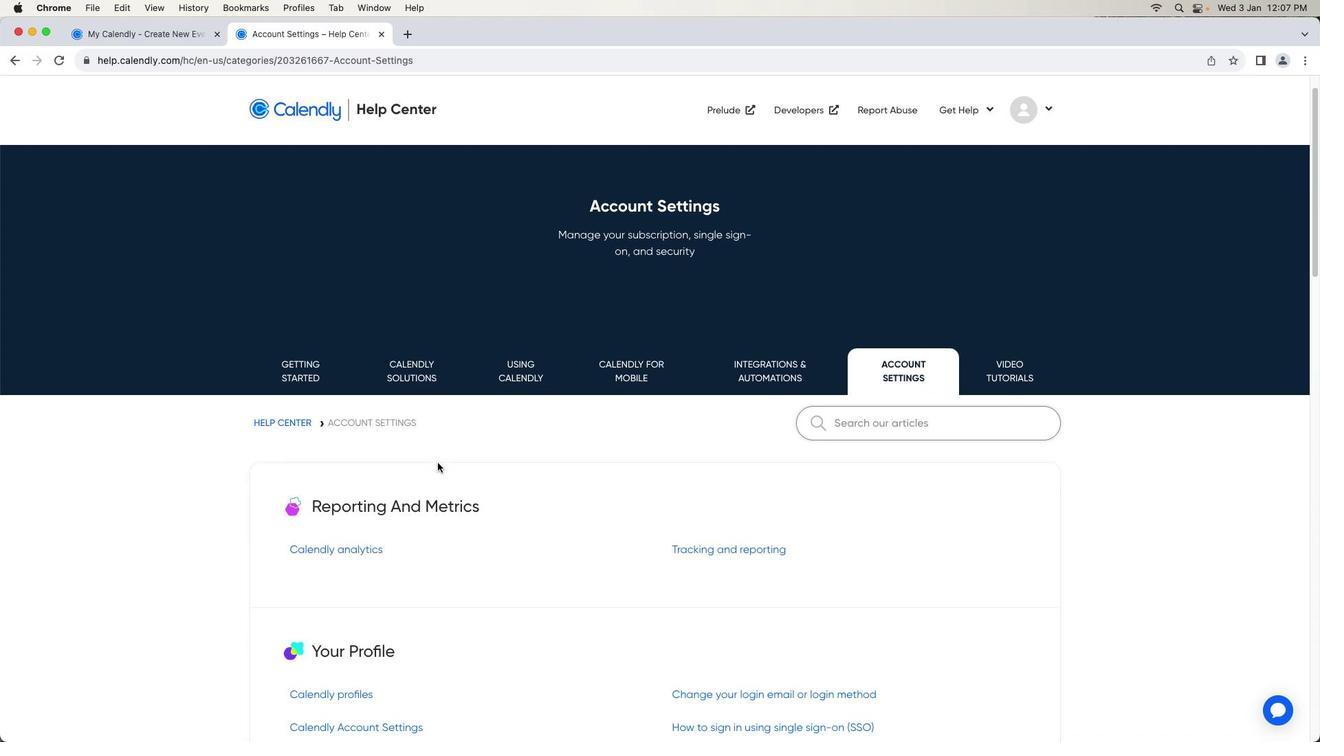 
Action: Mouse moved to (438, 463)
Screenshot: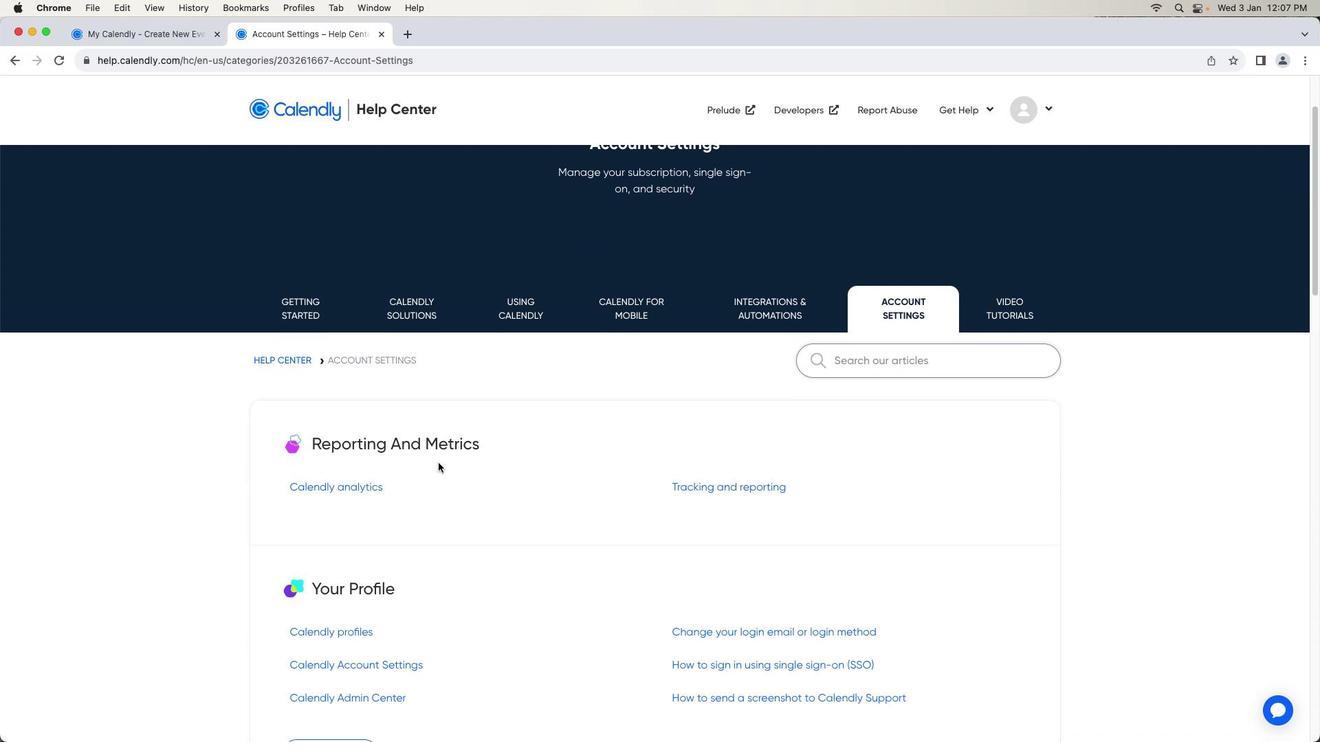 
Action: Mouse scrolled (438, 463) with delta (0, 0)
Screenshot: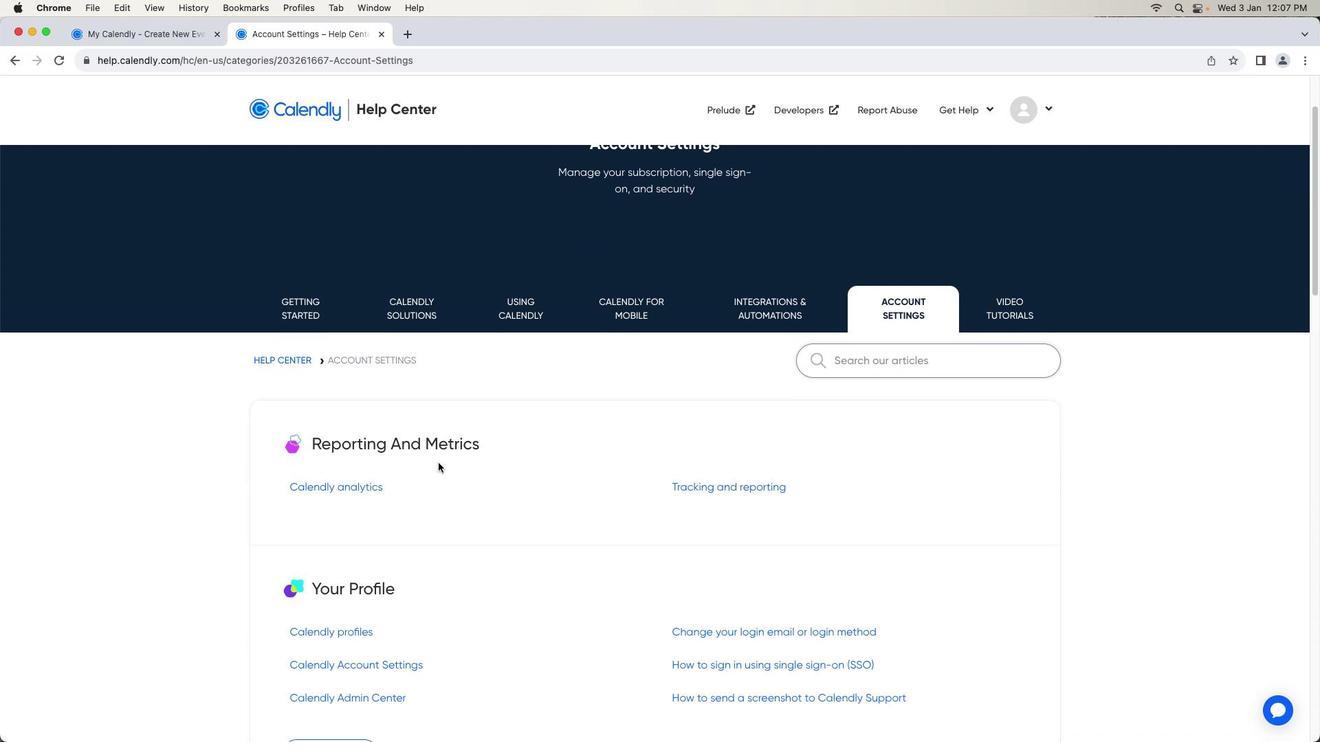 
Action: Mouse scrolled (438, 463) with delta (0, 0)
Screenshot: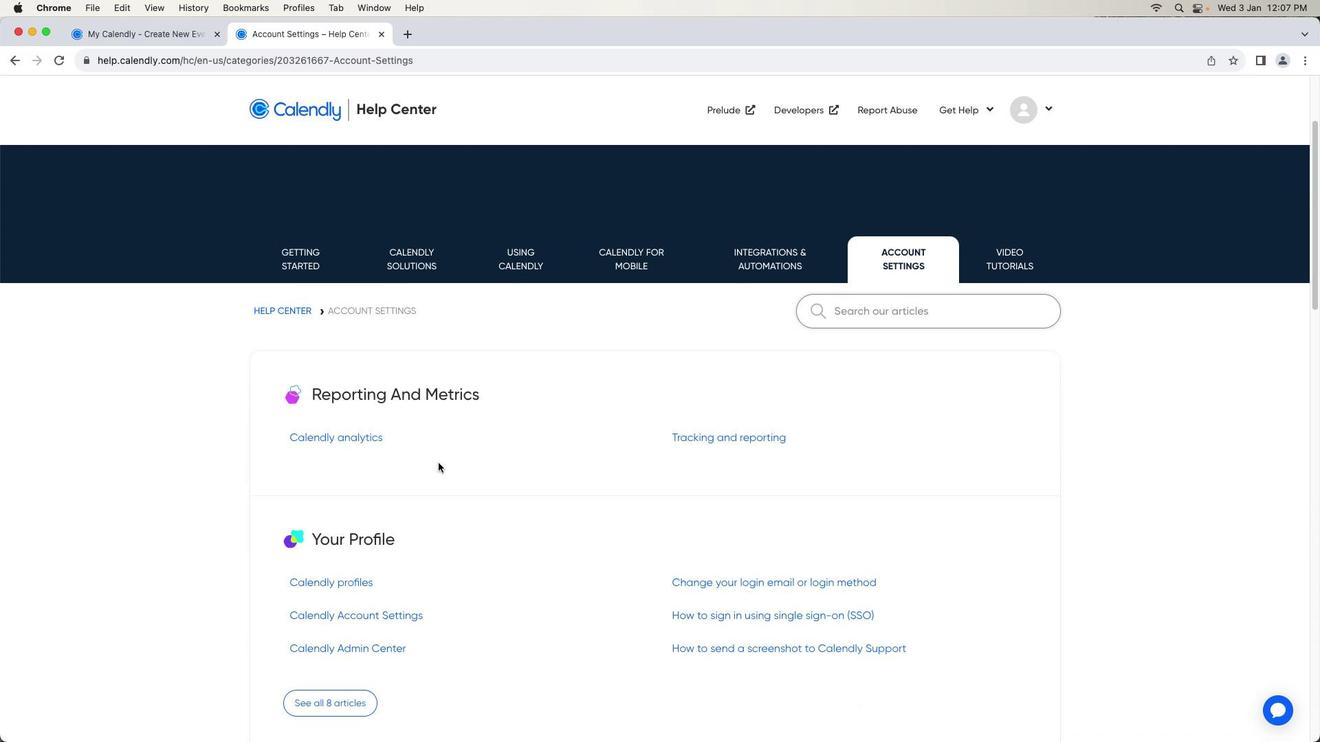 
Action: Mouse scrolled (438, 463) with delta (0, -2)
Screenshot: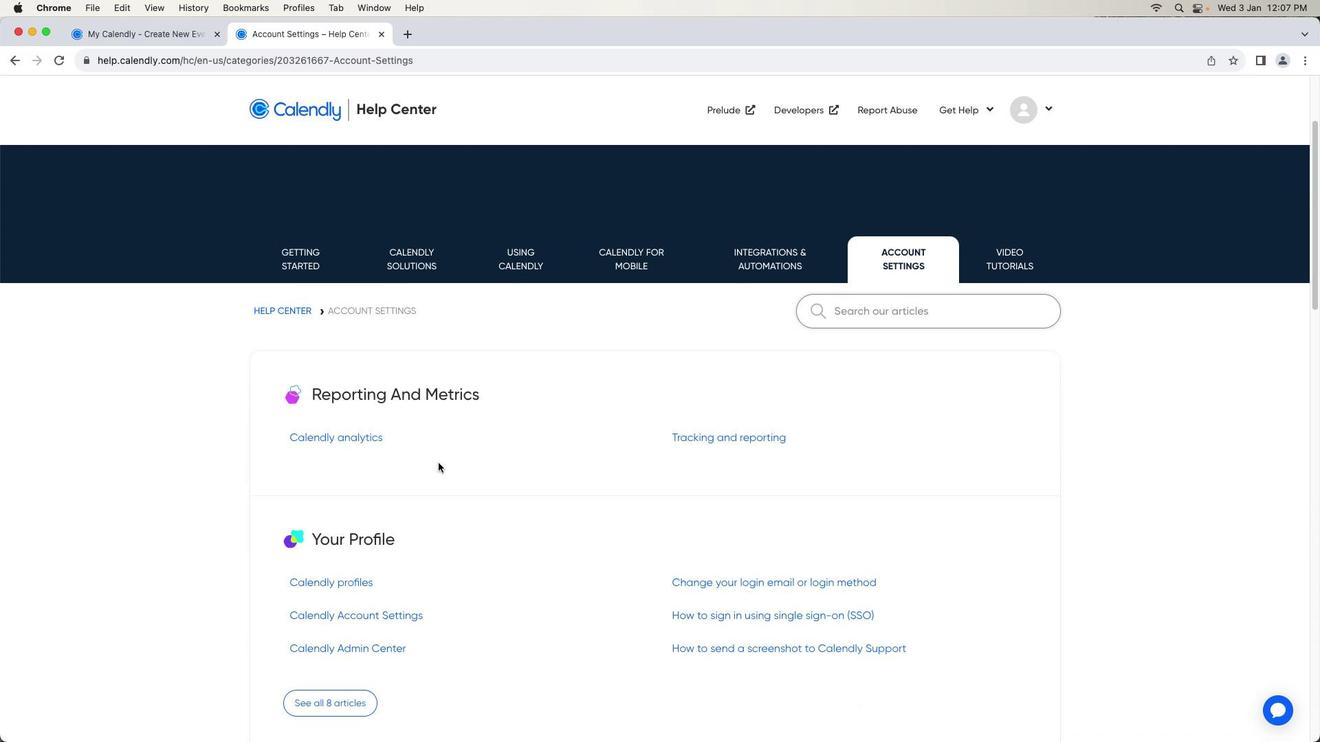 
Action: Mouse scrolled (438, 463) with delta (0, -2)
Screenshot: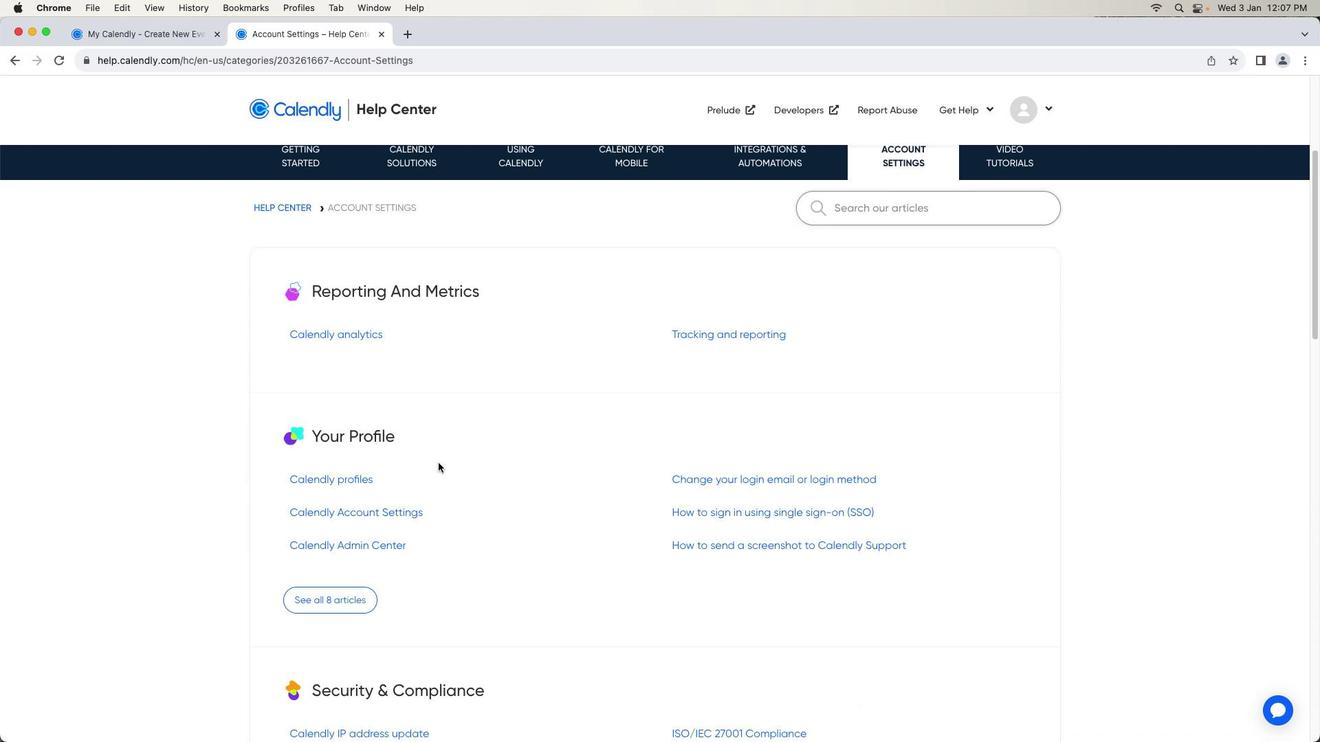 
Action: Mouse moved to (339, 558)
Screenshot: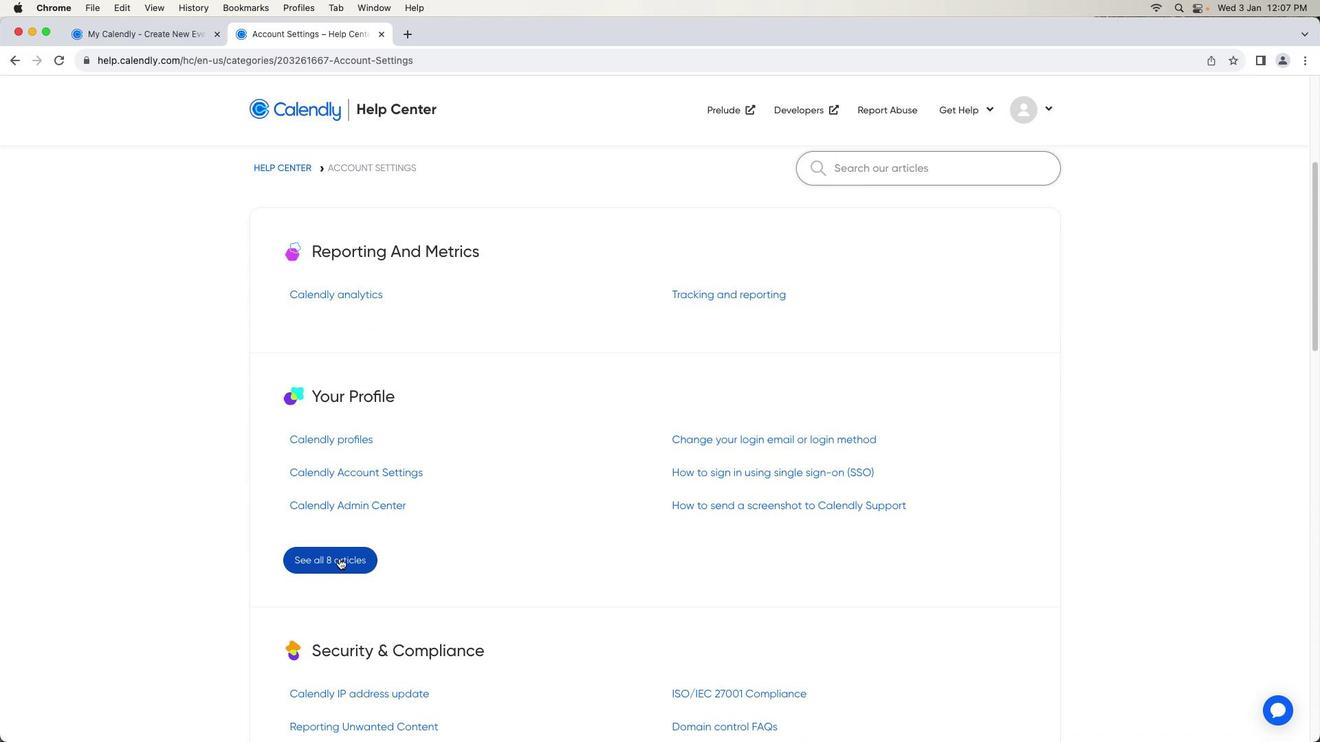 
Action: Mouse pressed left at (339, 558)
Screenshot: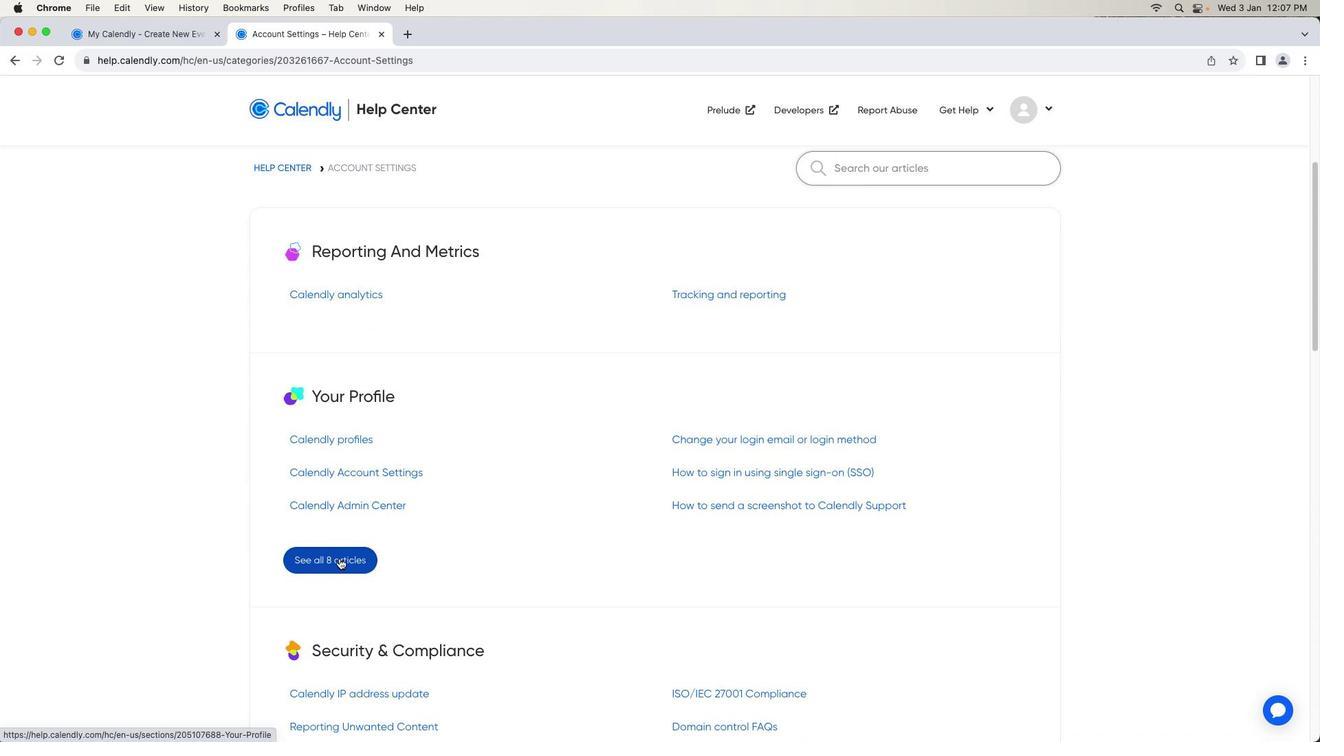 
Action: Mouse moved to (370, 564)
Screenshot: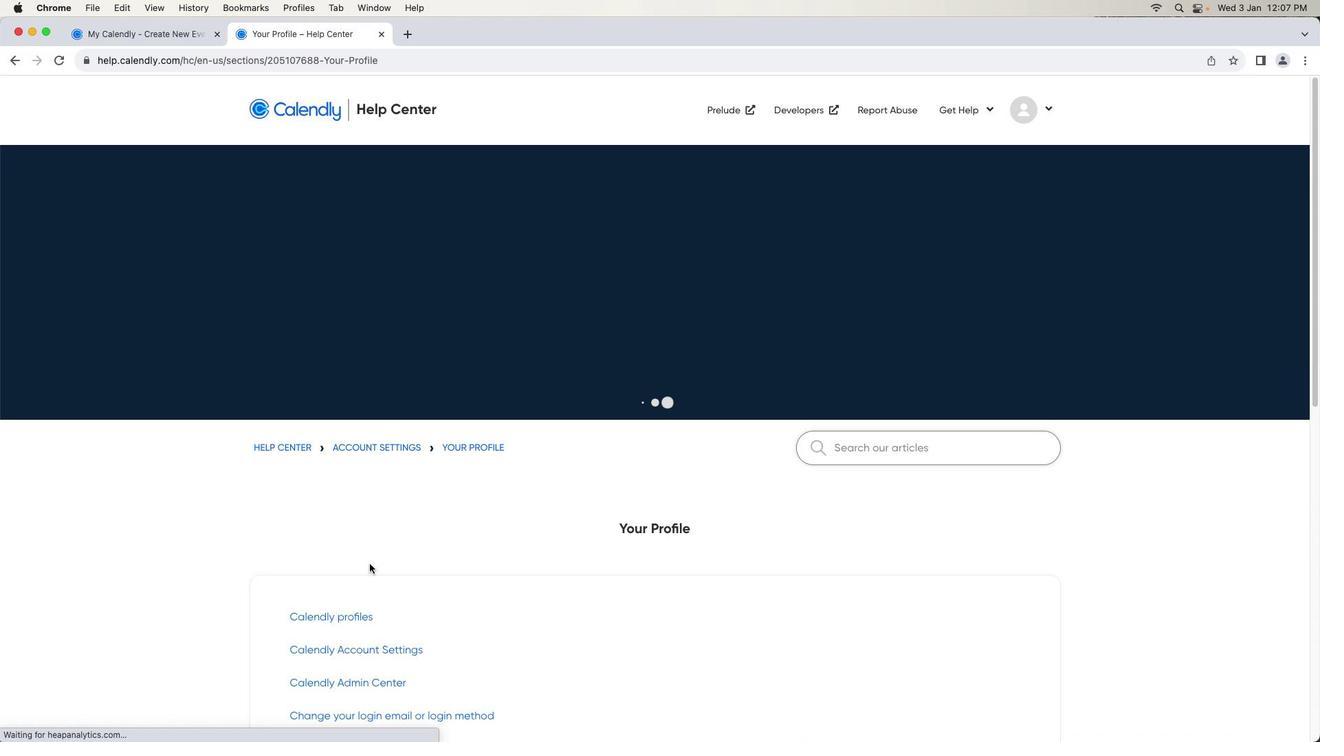 
Action: Mouse scrolled (370, 564) with delta (0, 0)
Screenshot: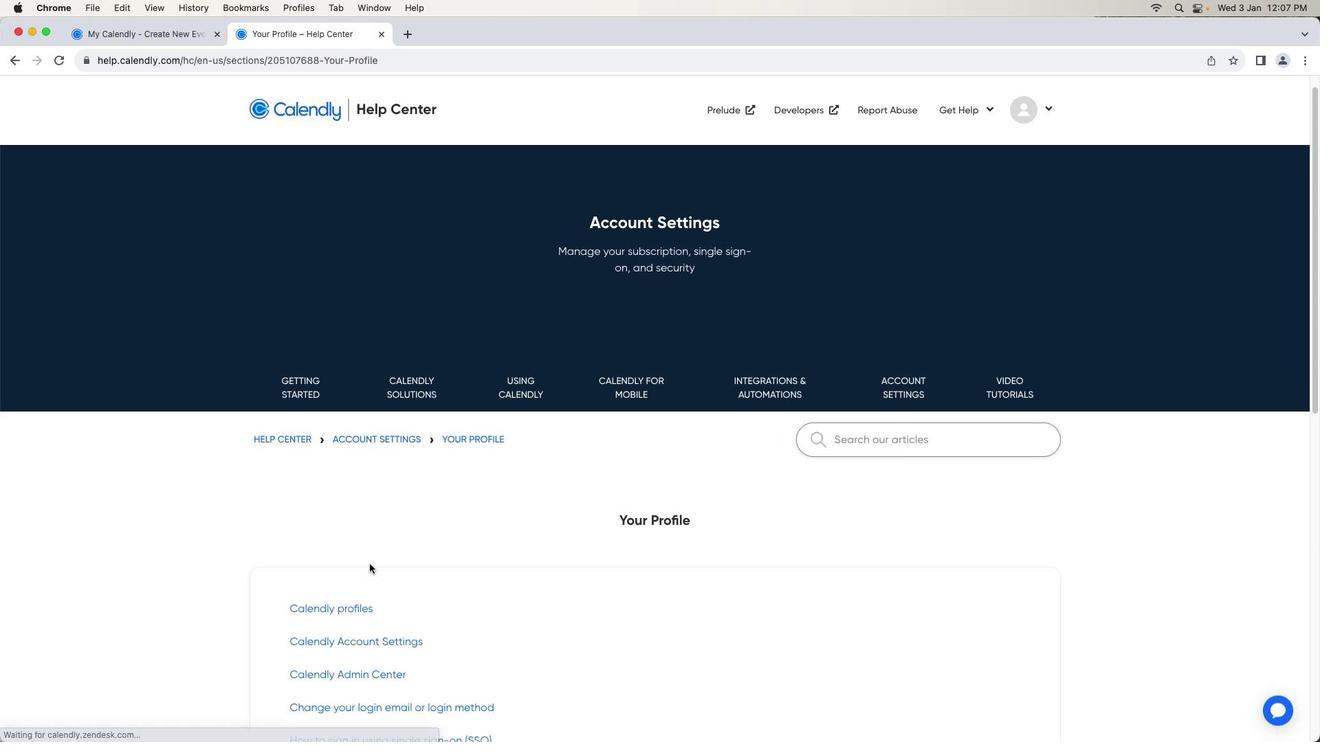 
Action: Mouse scrolled (370, 564) with delta (0, 0)
Screenshot: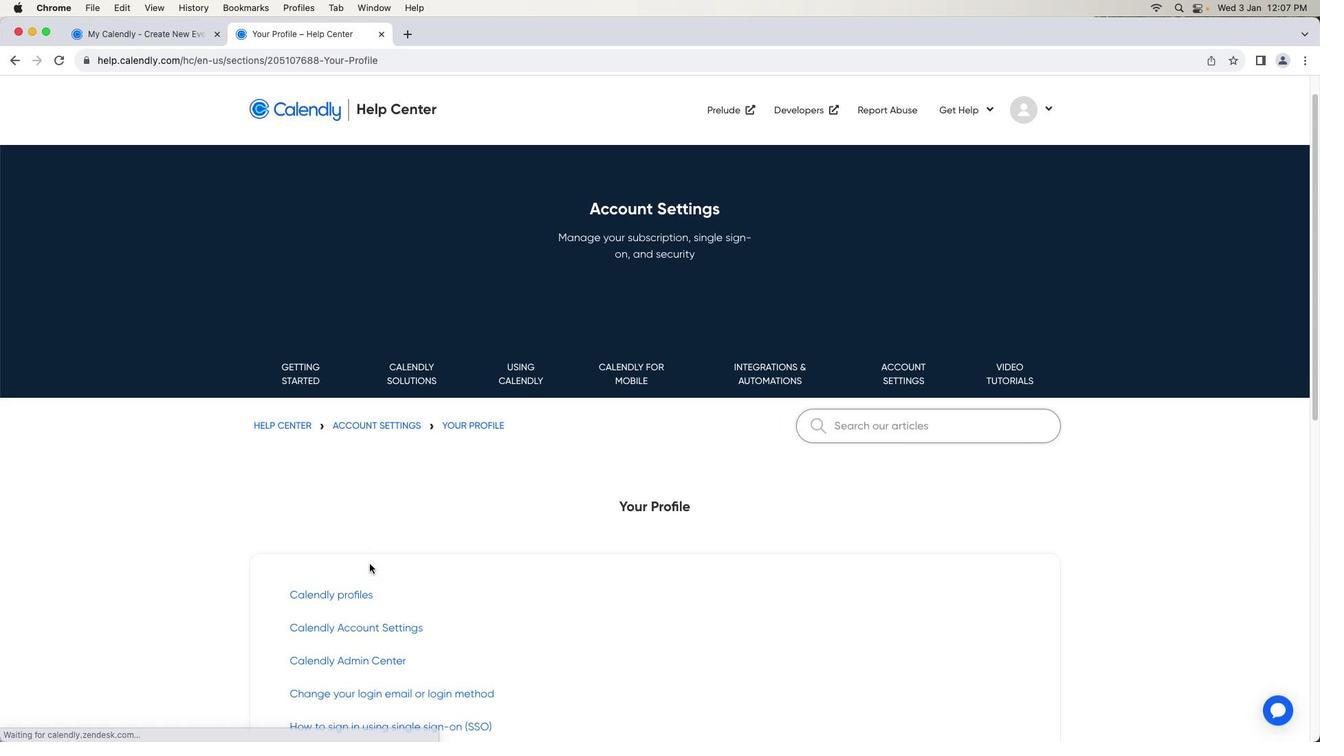 
Action: Mouse scrolled (370, 564) with delta (0, -2)
Screenshot: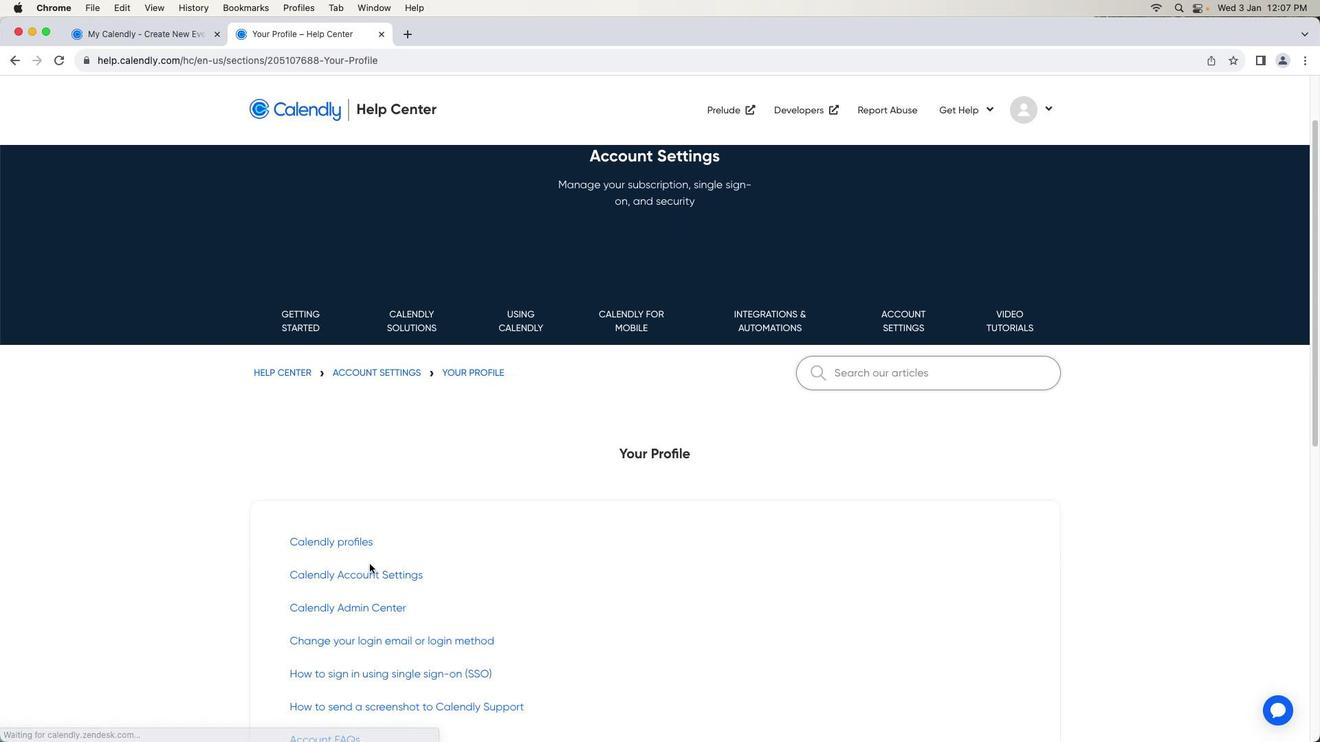 
Action: Mouse scrolled (370, 564) with delta (0, -2)
Screenshot: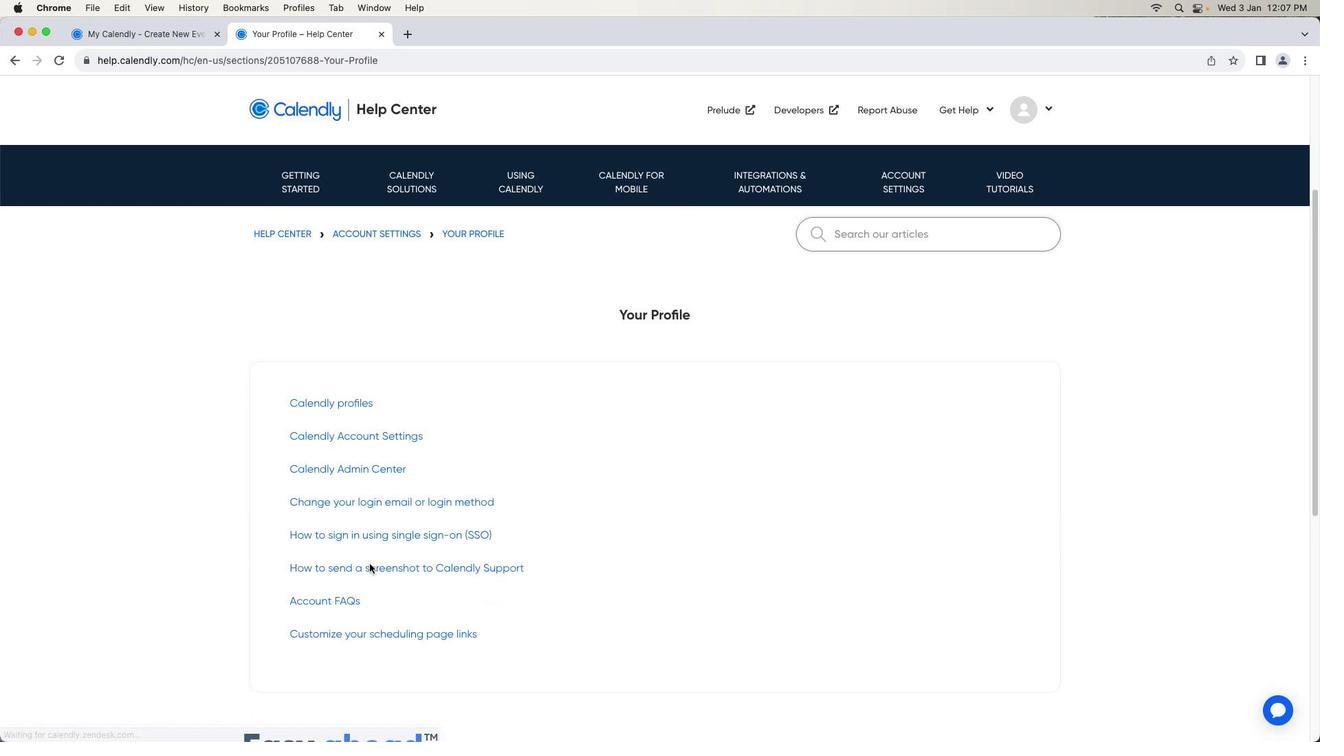 
Action: Mouse moved to (326, 578)
Screenshot: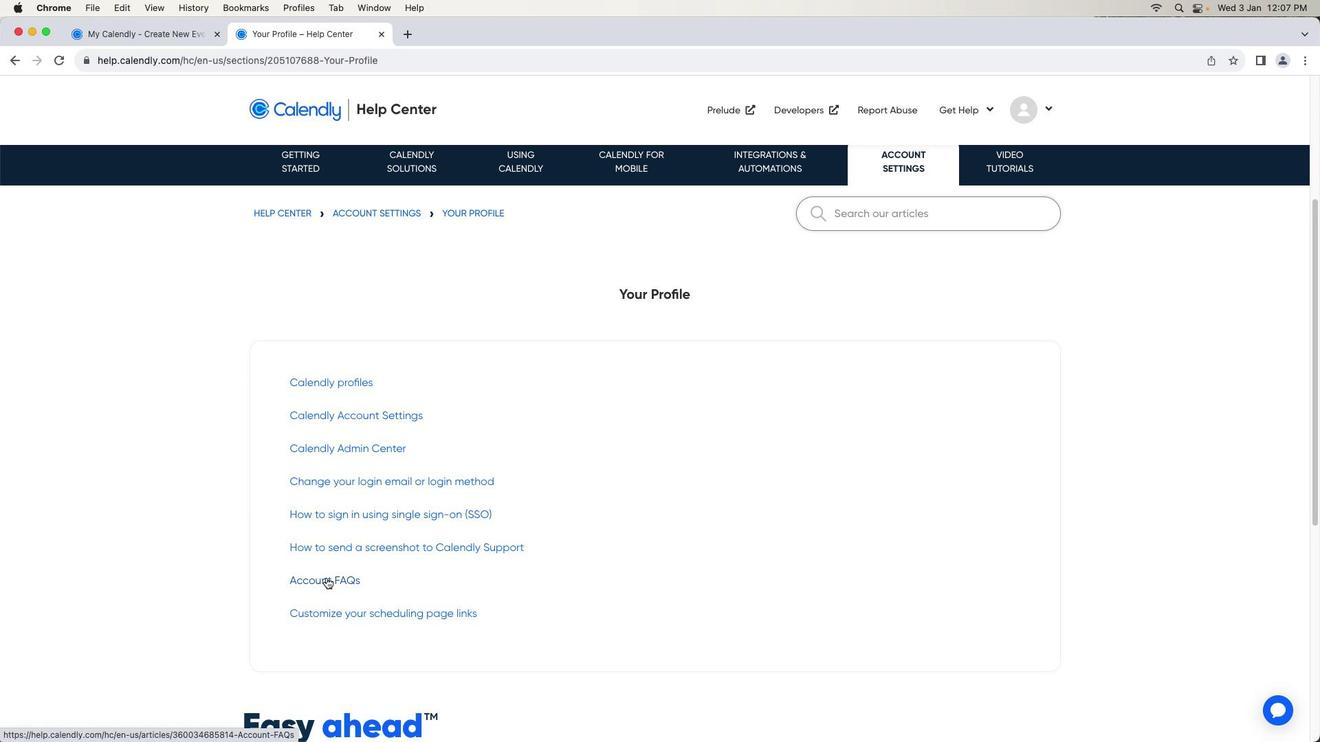 
Action: Mouse pressed left at (326, 578)
Screenshot: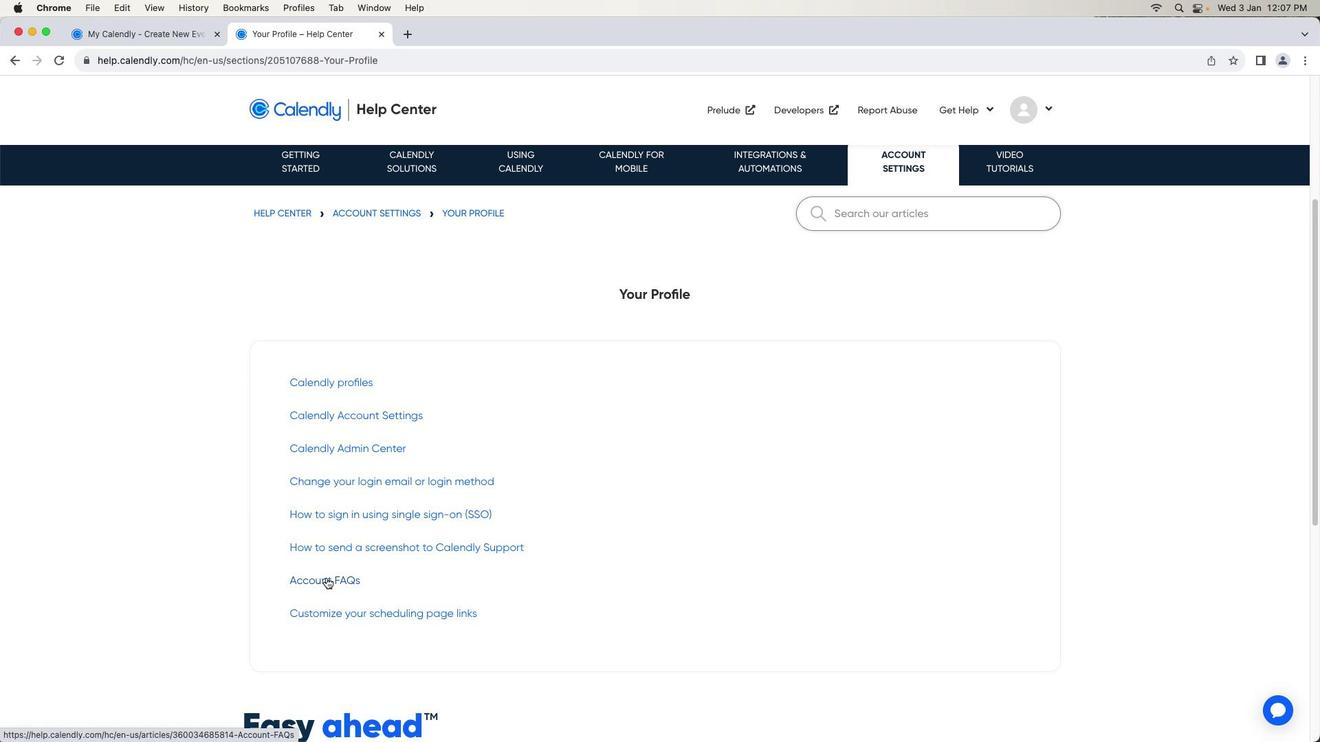 
Action: Mouse moved to (712, 597)
Screenshot: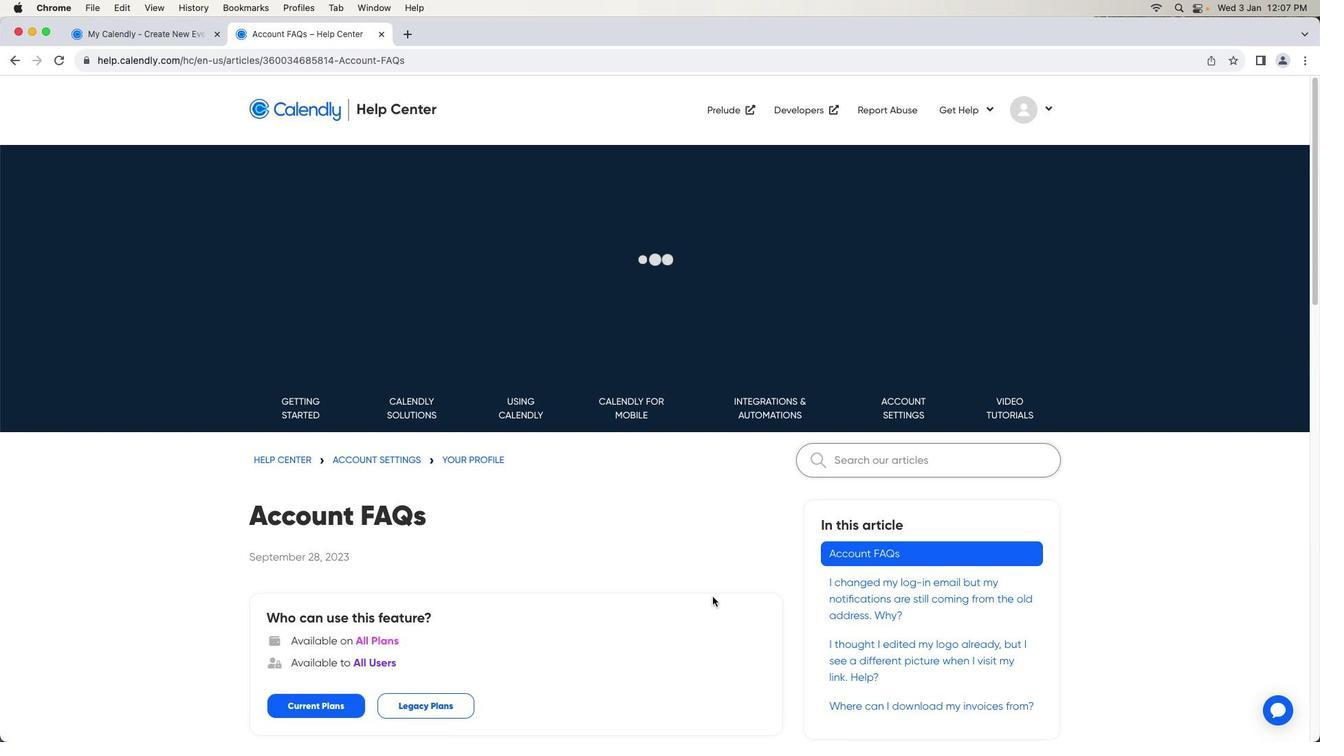 
Action: Mouse scrolled (712, 597) with delta (0, 0)
Screenshot: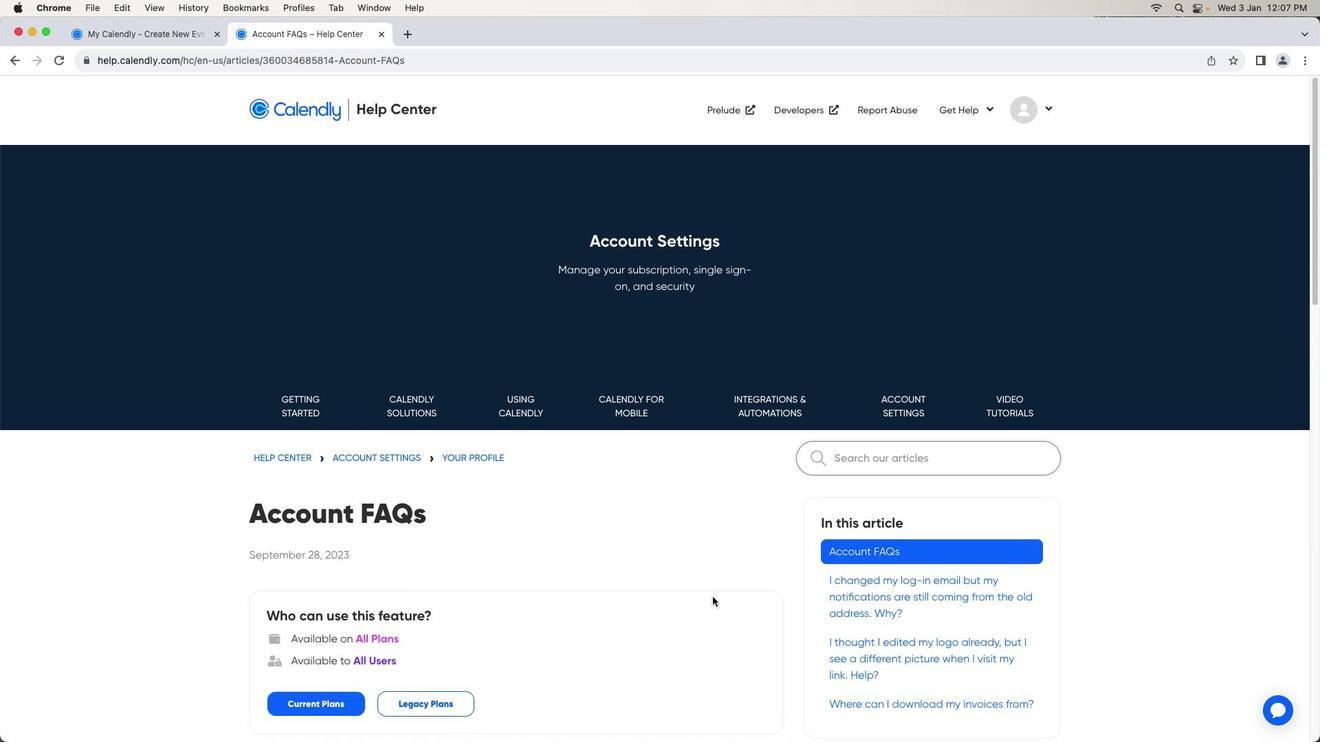 
Action: Mouse scrolled (712, 597) with delta (0, 0)
Screenshot: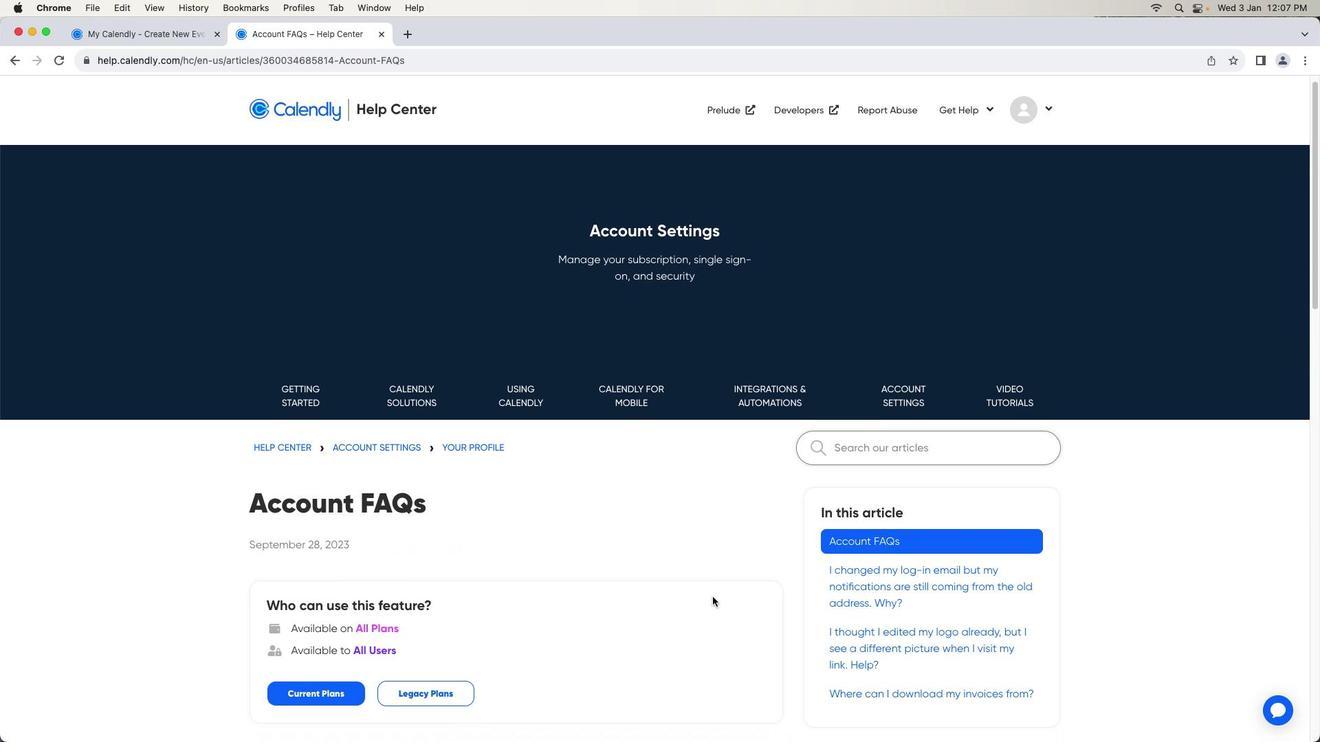 
Action: Mouse scrolled (712, 597) with delta (0, 0)
Screenshot: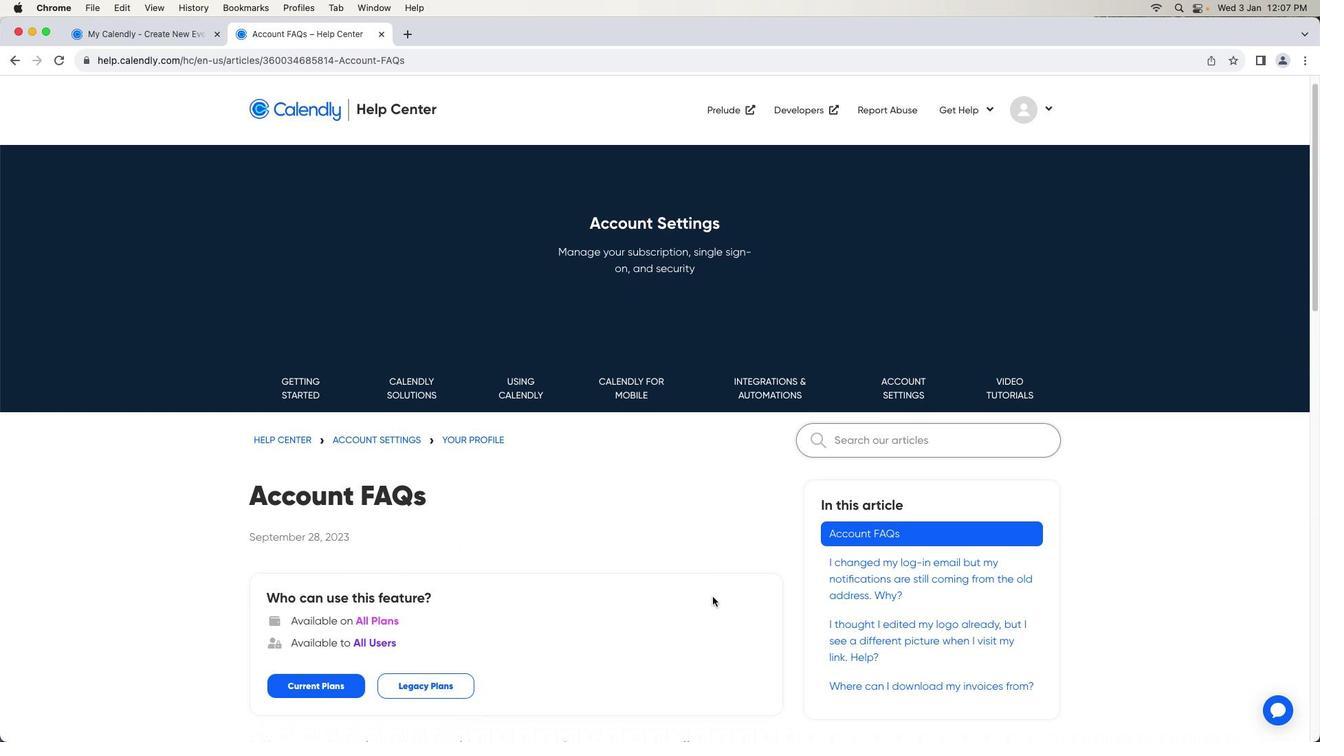 
Action: Mouse scrolled (712, 597) with delta (0, 0)
Screenshot: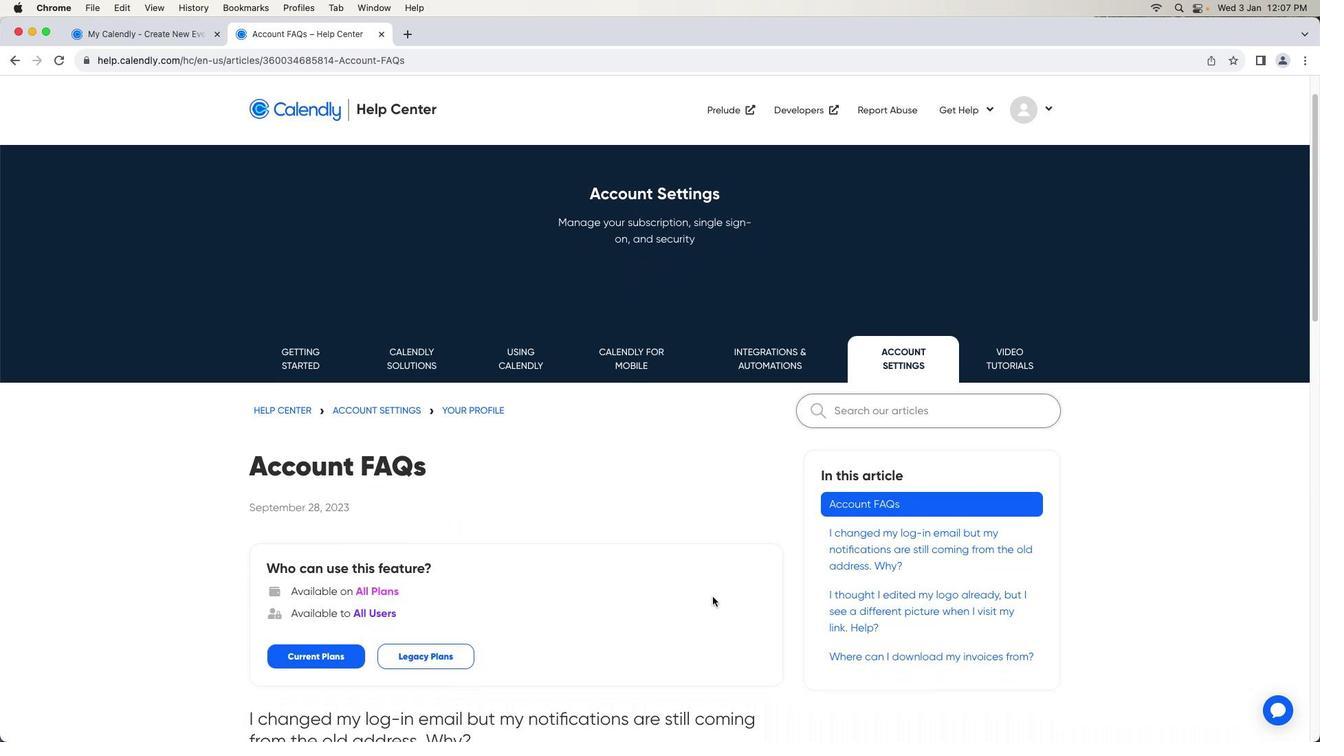 
Action: Mouse moved to (713, 597)
Screenshot: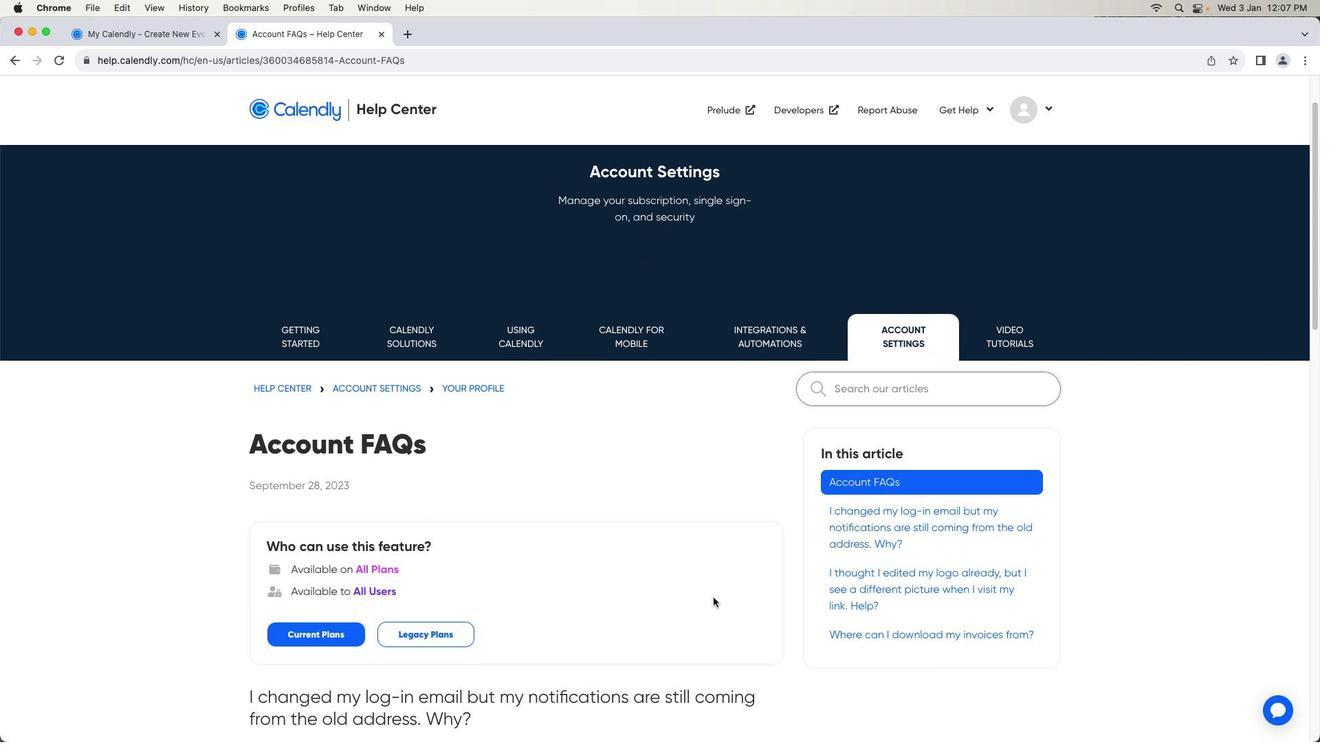 
Action: Mouse scrolled (713, 597) with delta (0, 0)
Screenshot: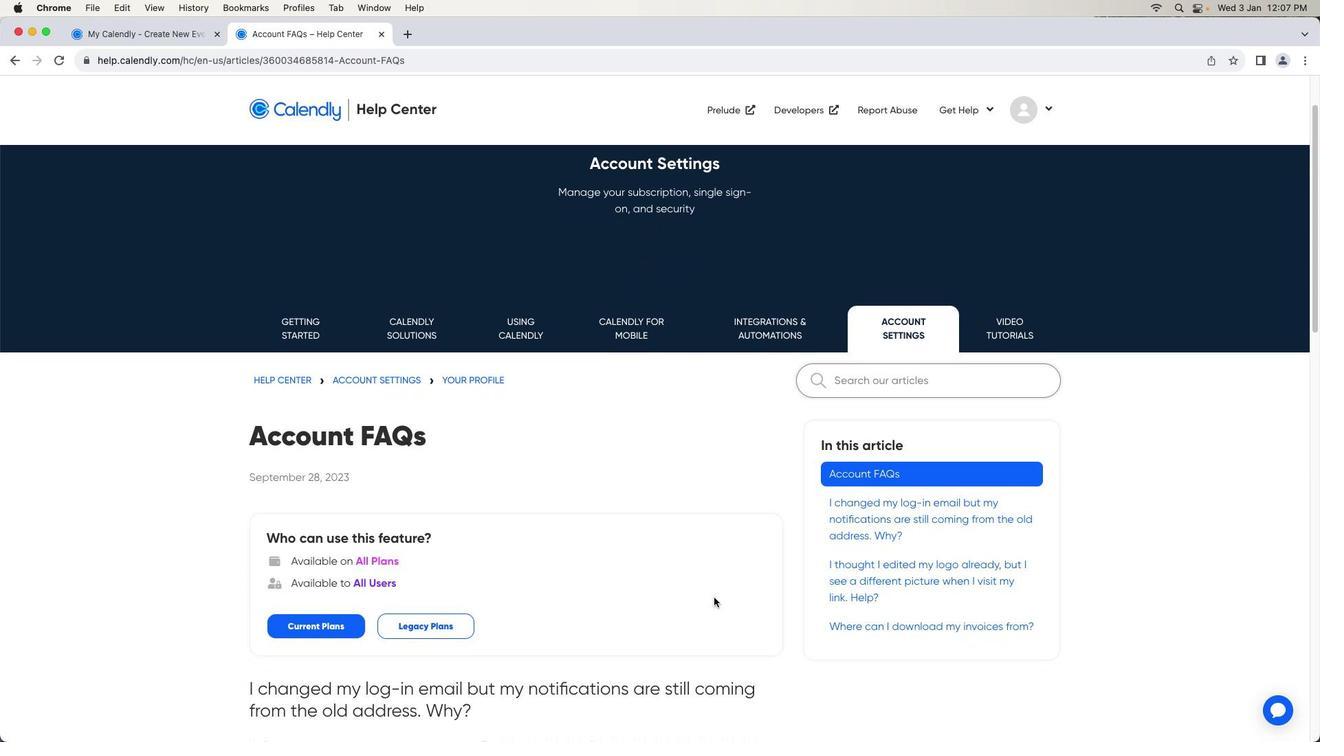 
Action: Mouse scrolled (713, 597) with delta (0, 0)
Screenshot: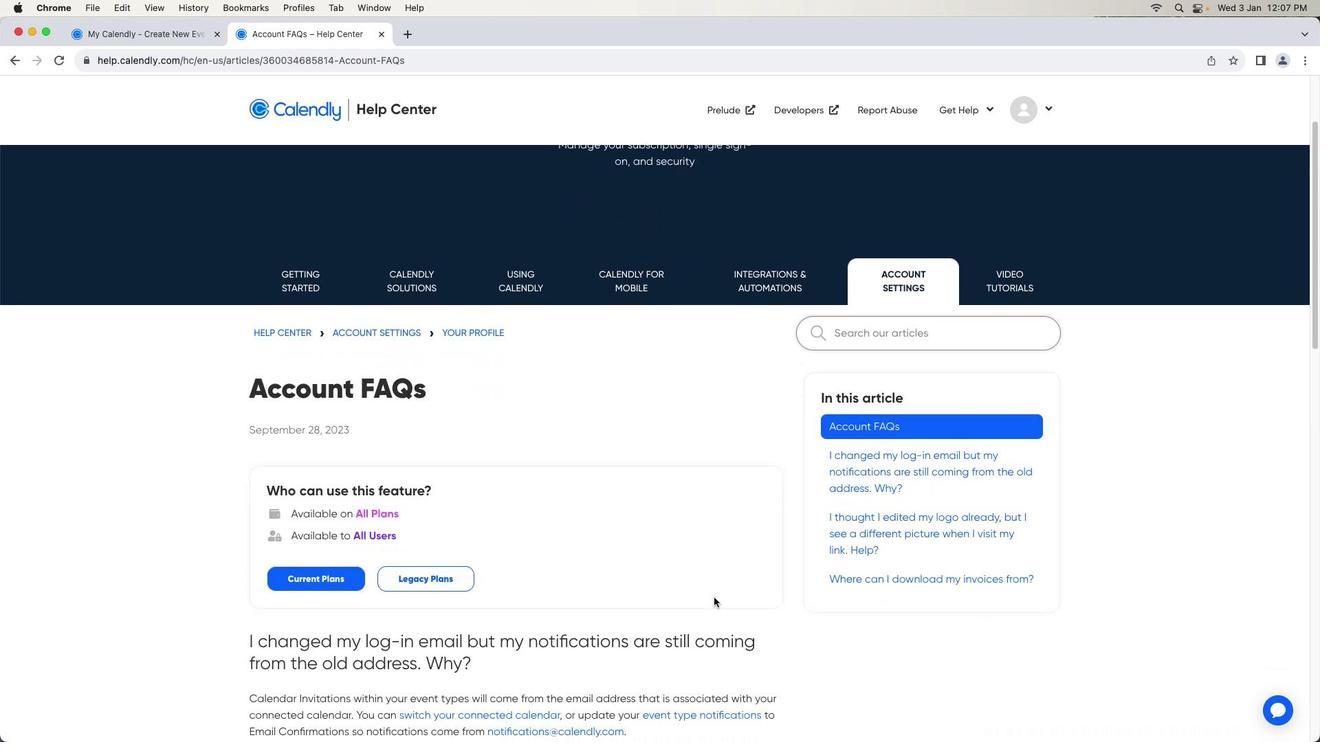 
Action: Mouse moved to (713, 597)
Screenshot: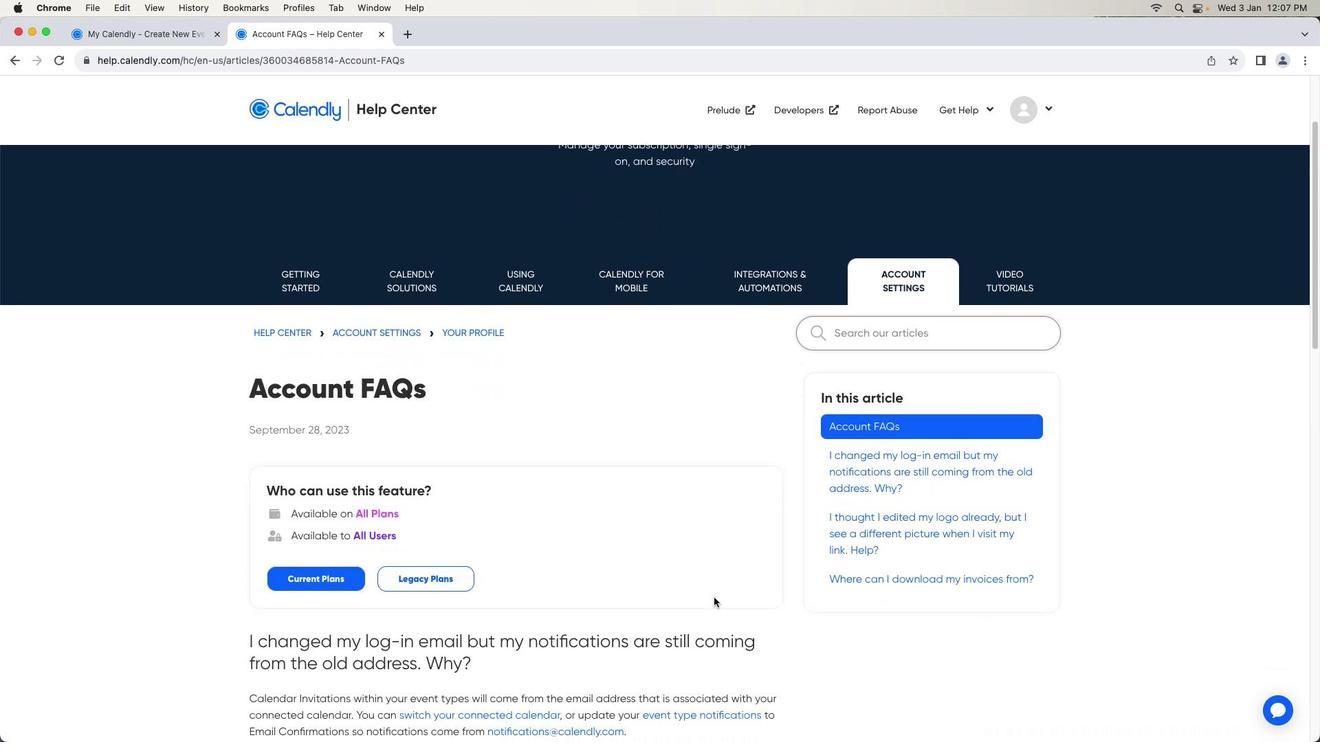 
Action: Mouse scrolled (713, 597) with delta (0, -1)
Screenshot: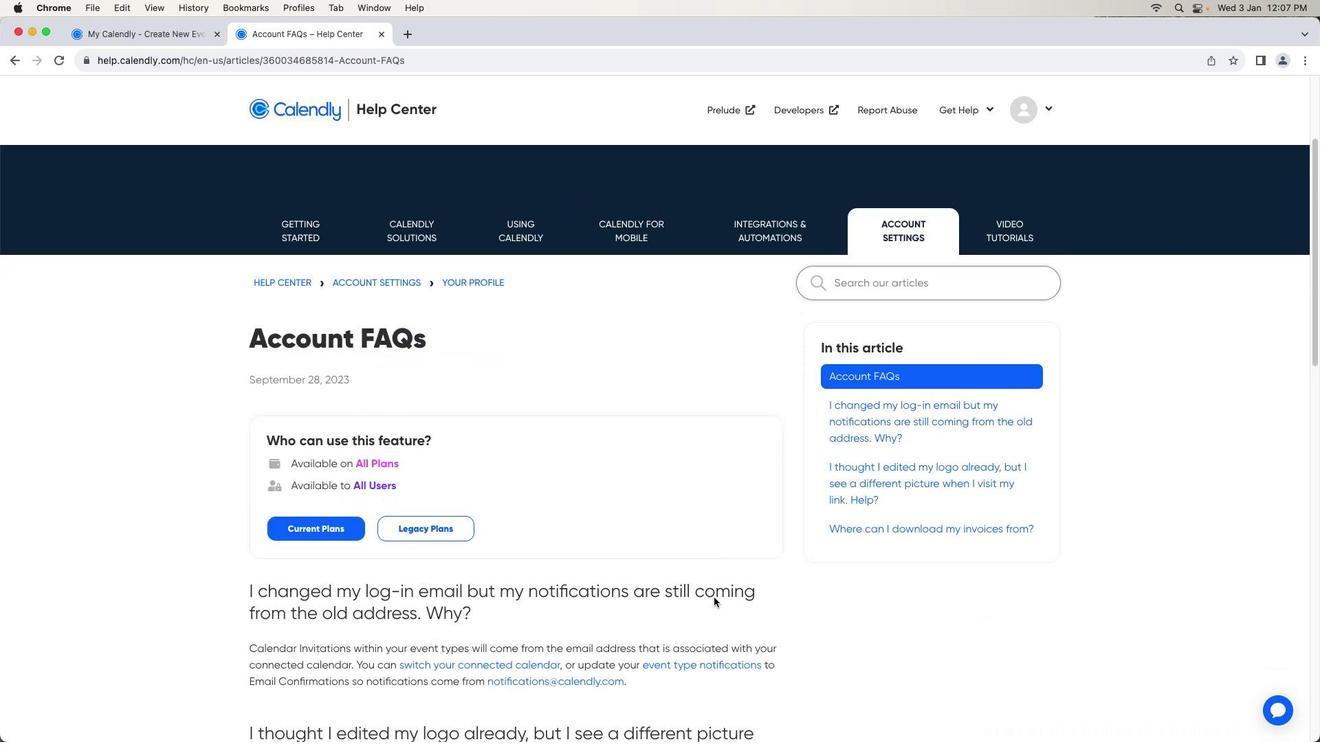 
Action: Mouse moved to (713, 598)
Screenshot: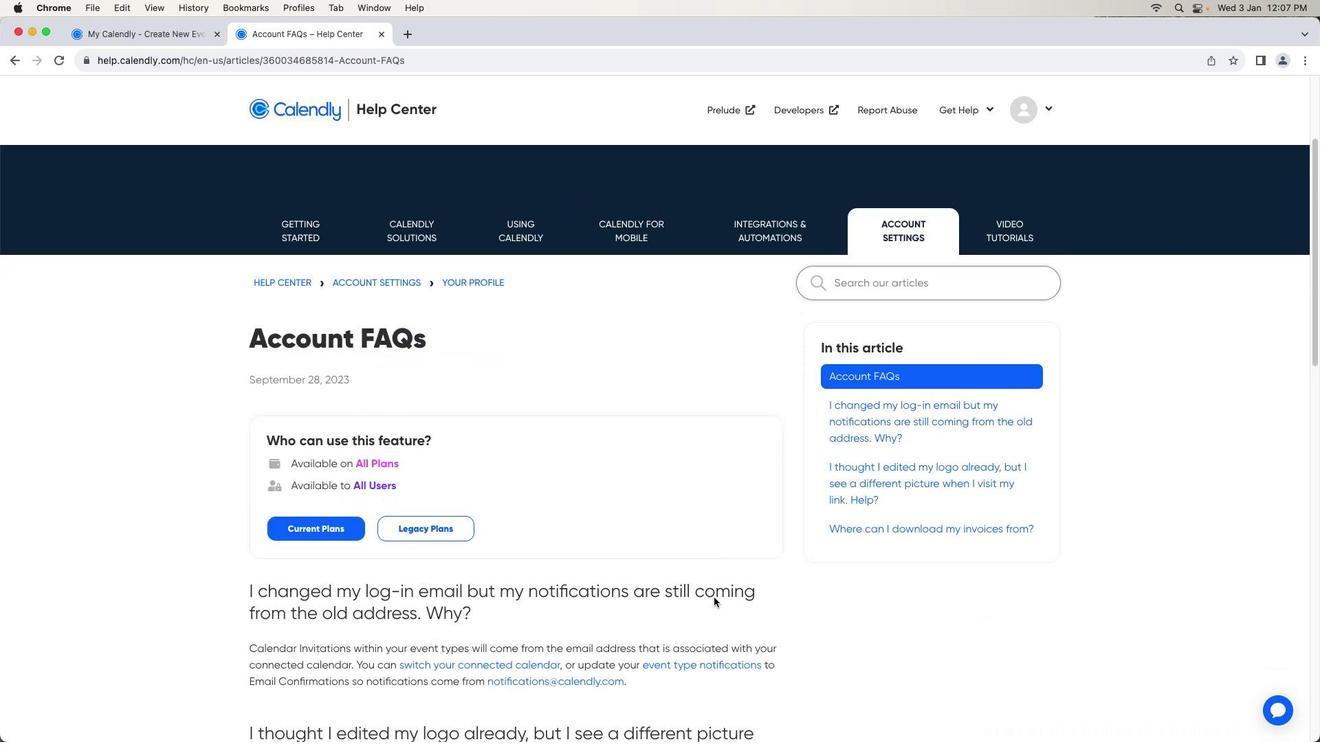 
Action: Mouse scrolled (713, 598) with delta (0, -2)
Screenshot: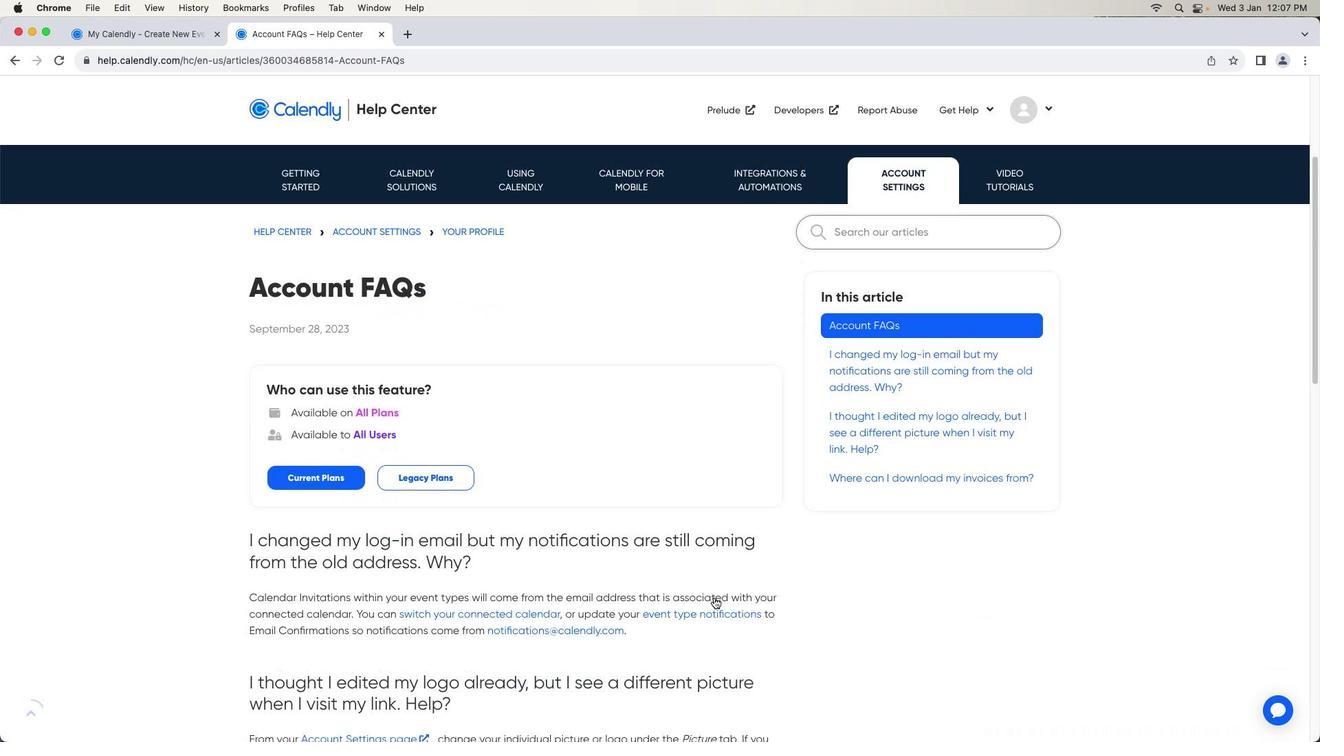 
Action: Mouse moved to (713, 588)
Screenshot: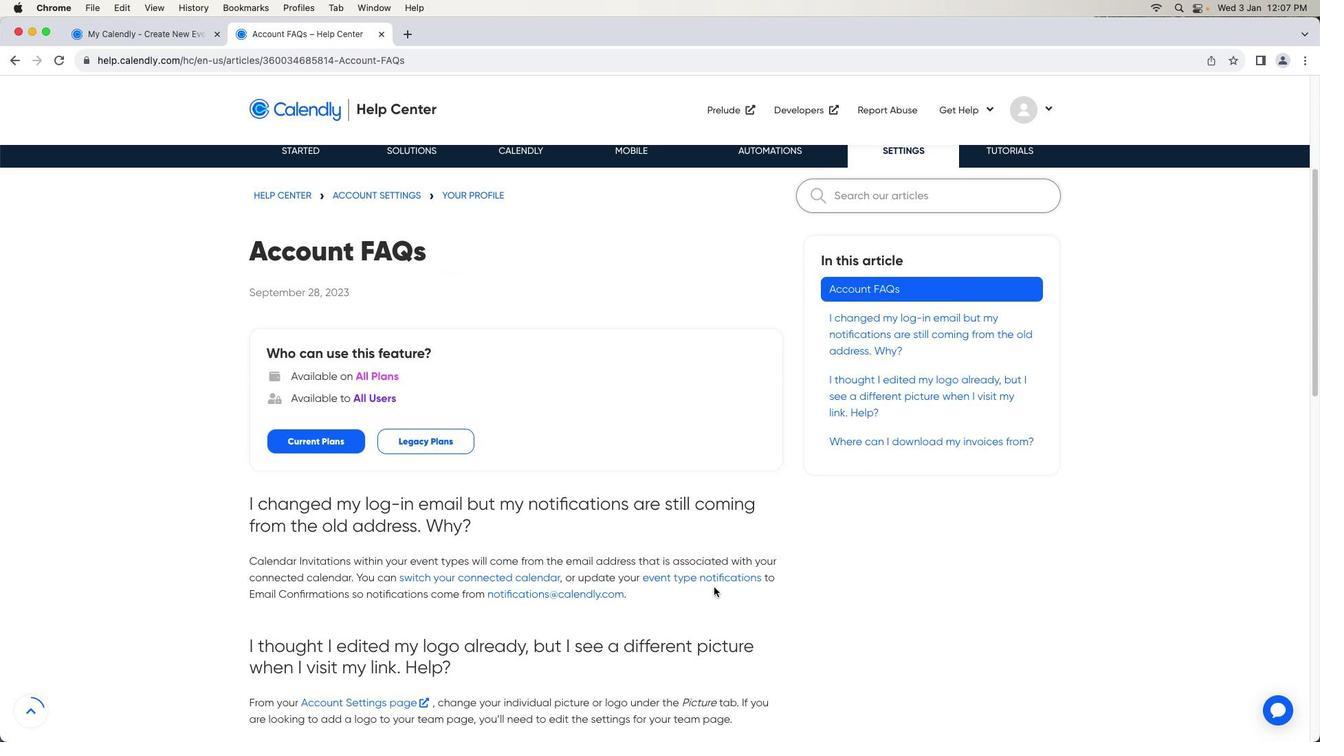 
